Task: Find connections with filter location Rahachow with filter topic #realtorwith filter profile language French with filter current company Webhelp with filter school University Of Bombay with filter industry Semiconductor Manufacturing with filter service category Negotiation with filter keywords title Sales Representative
Action: Mouse moved to (504, 67)
Screenshot: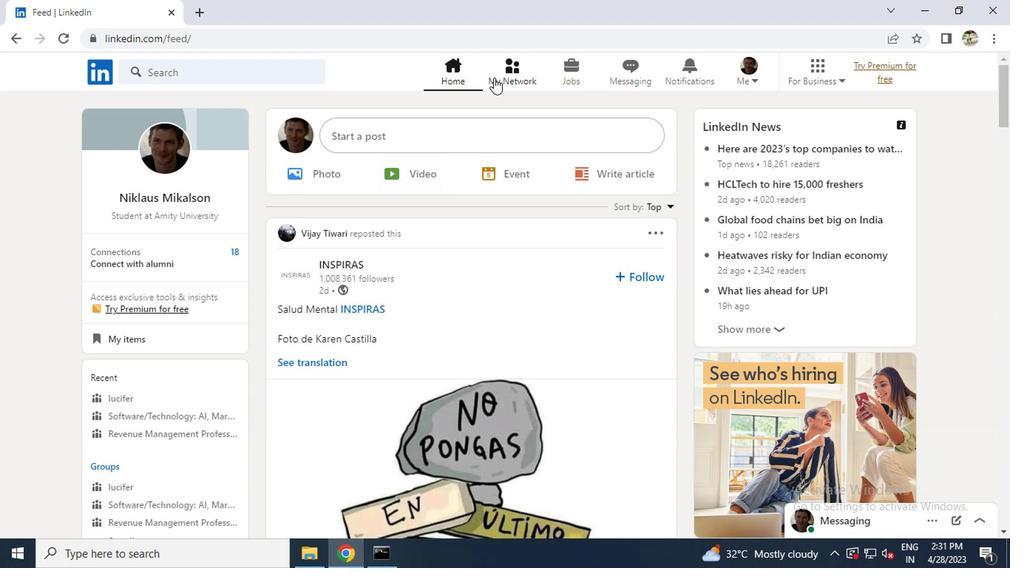 
Action: Mouse pressed left at (504, 67)
Screenshot: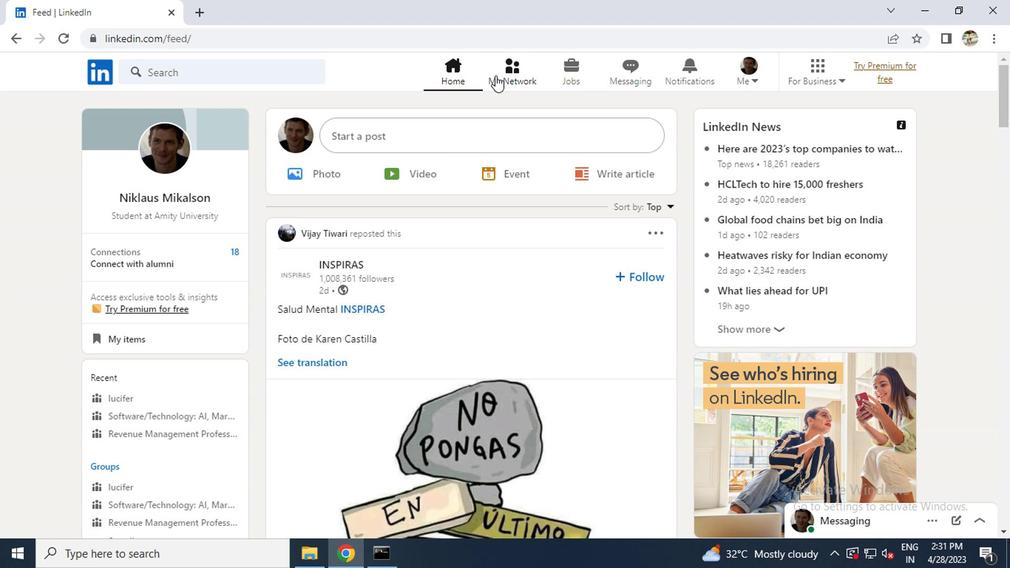 
Action: Mouse moved to (175, 147)
Screenshot: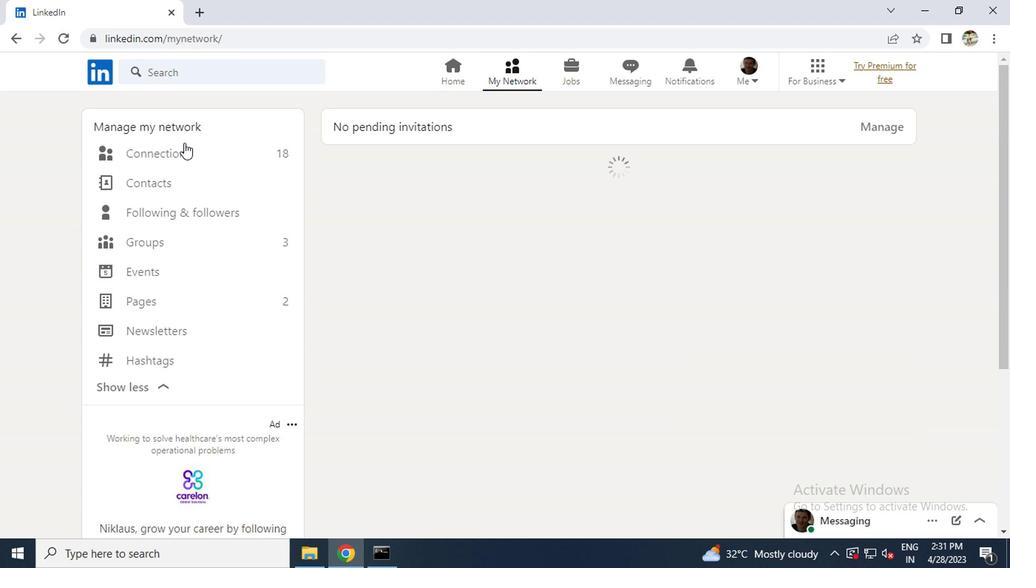 
Action: Mouse pressed left at (175, 147)
Screenshot: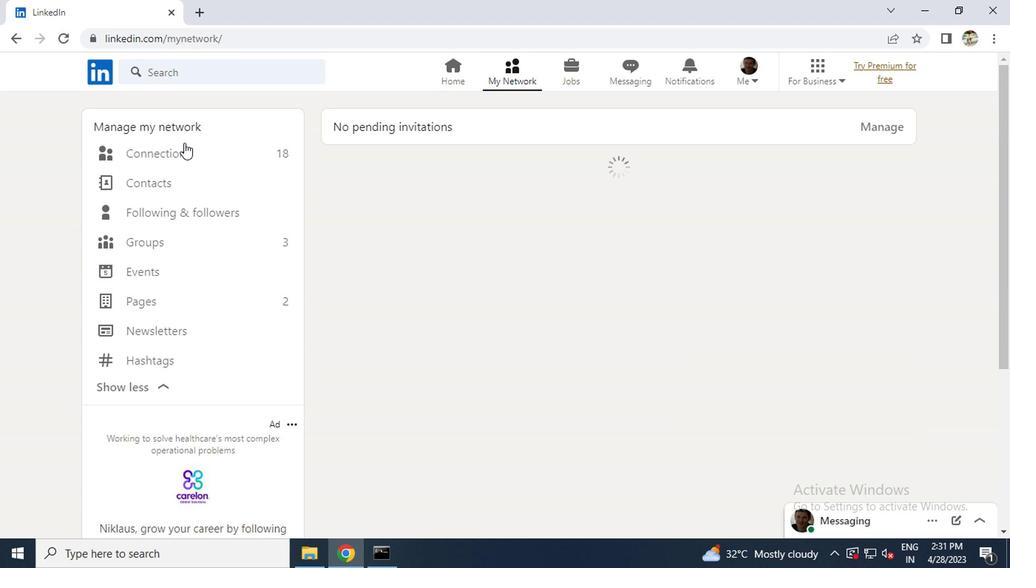 
Action: Mouse moved to (642, 157)
Screenshot: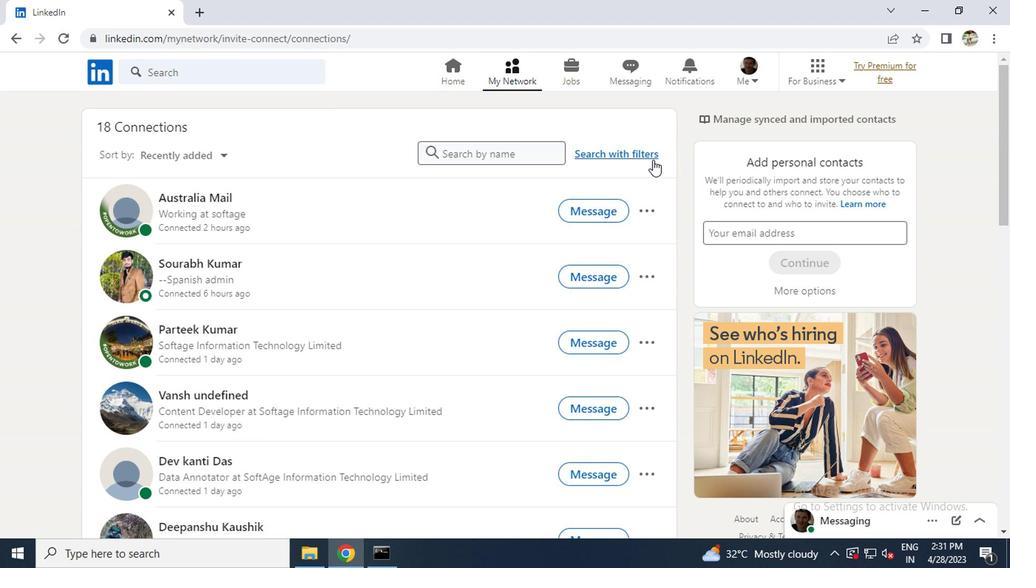 
Action: Mouse pressed left at (642, 157)
Screenshot: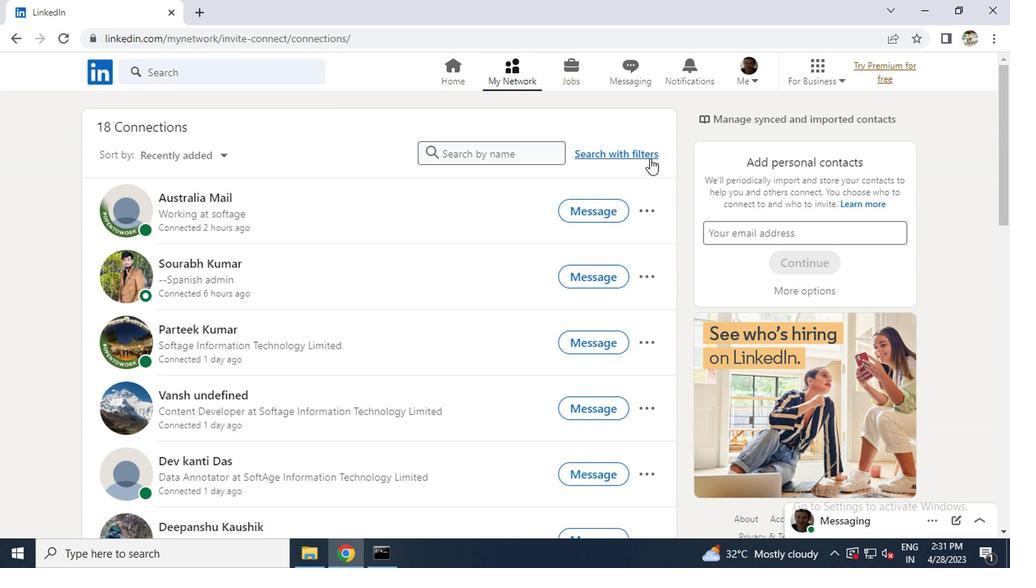 
Action: Mouse moved to (556, 114)
Screenshot: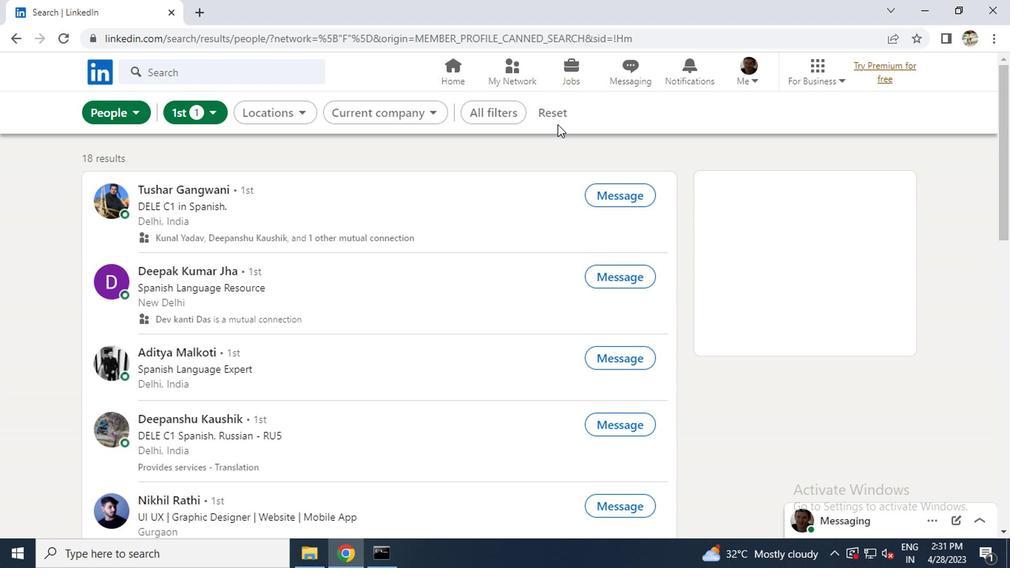 
Action: Mouse pressed left at (556, 114)
Screenshot: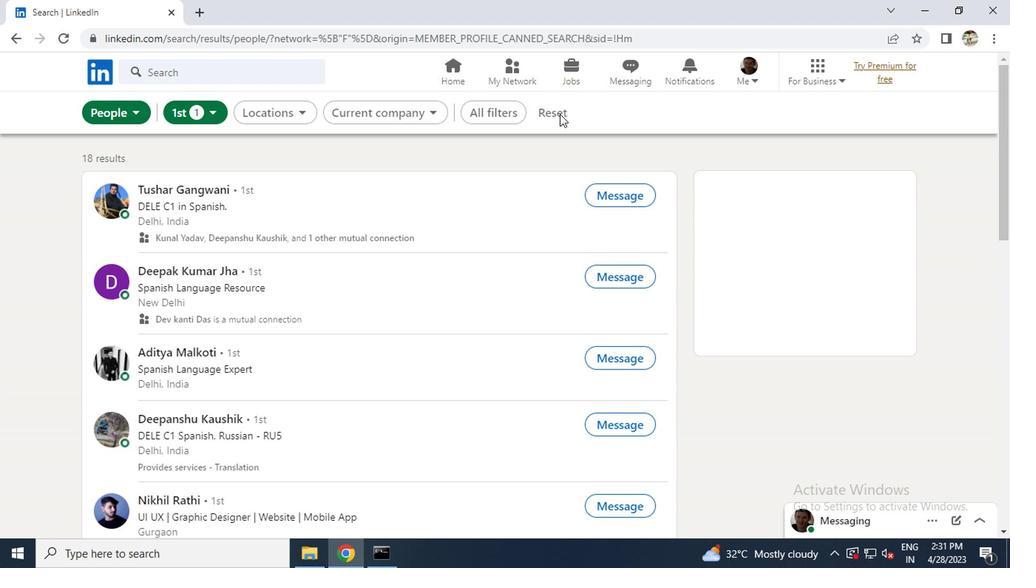 
Action: Mouse moved to (526, 114)
Screenshot: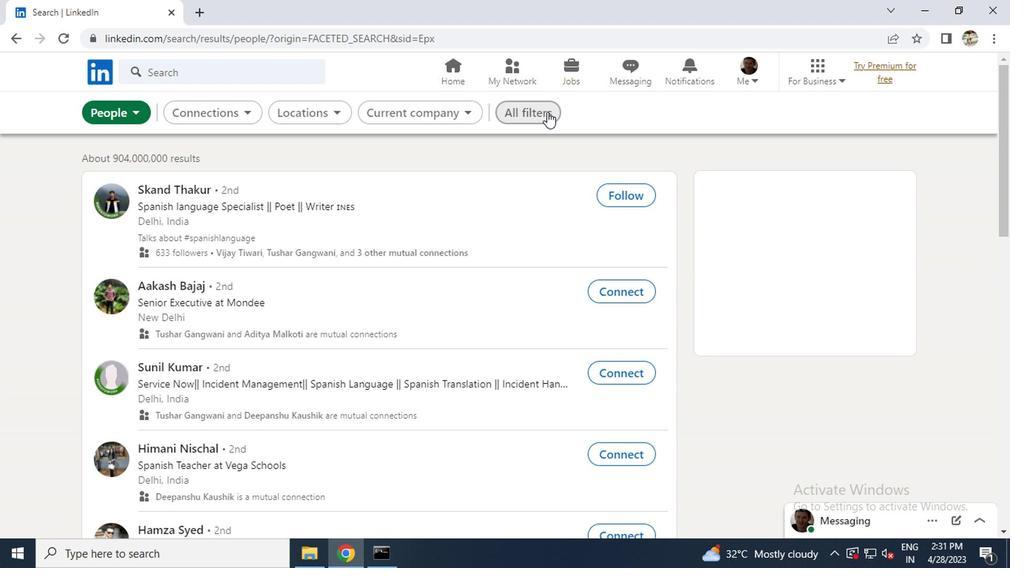 
Action: Mouse pressed left at (526, 114)
Screenshot: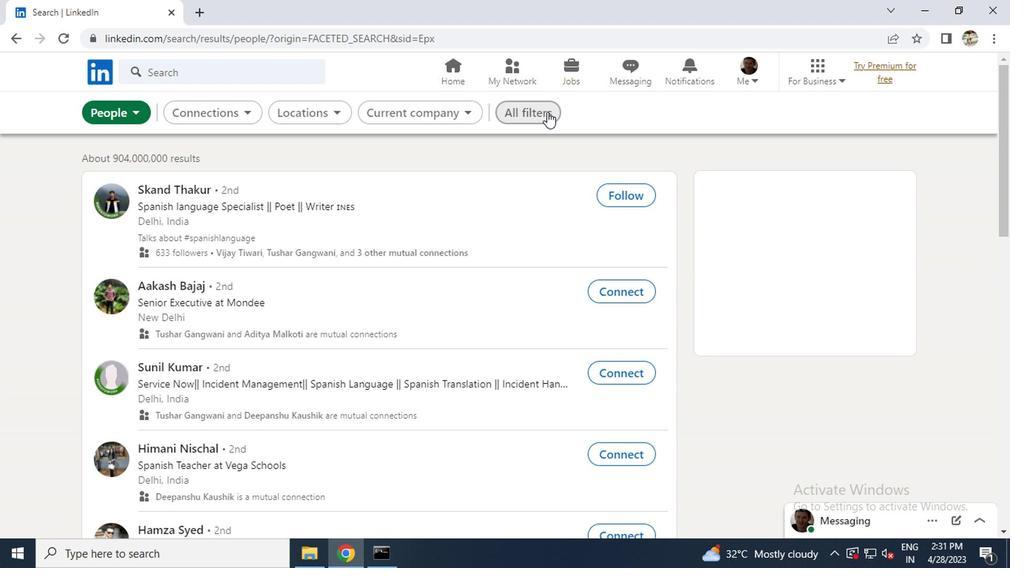 
Action: Mouse moved to (671, 240)
Screenshot: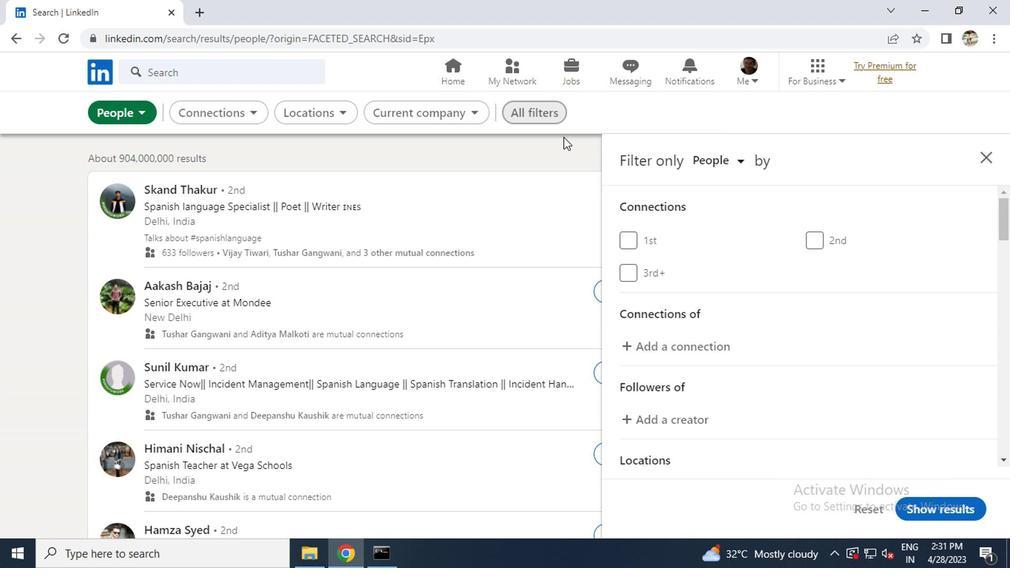 
Action: Mouse scrolled (671, 239) with delta (0, 0)
Screenshot: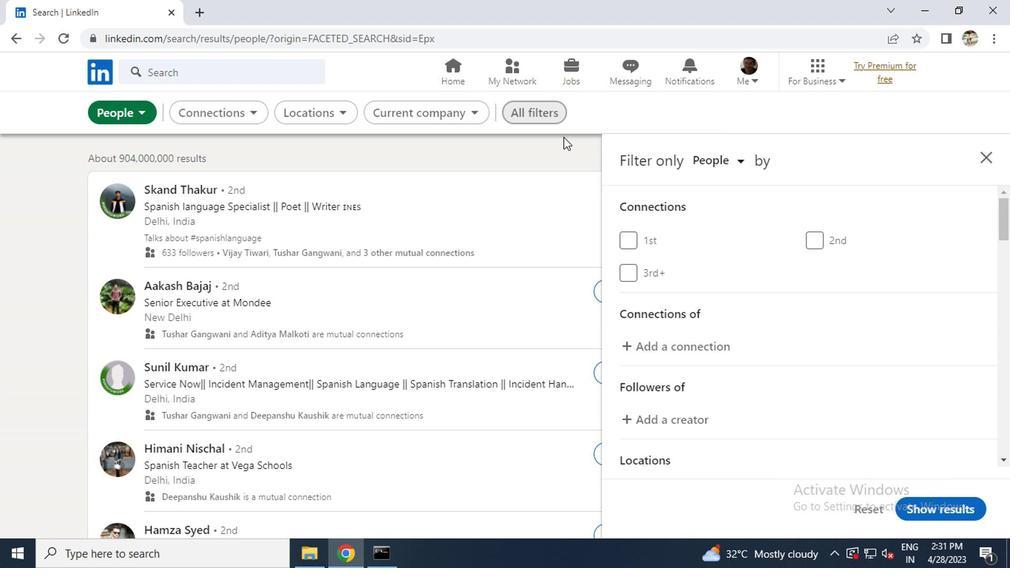 
Action: Mouse scrolled (671, 239) with delta (0, 0)
Screenshot: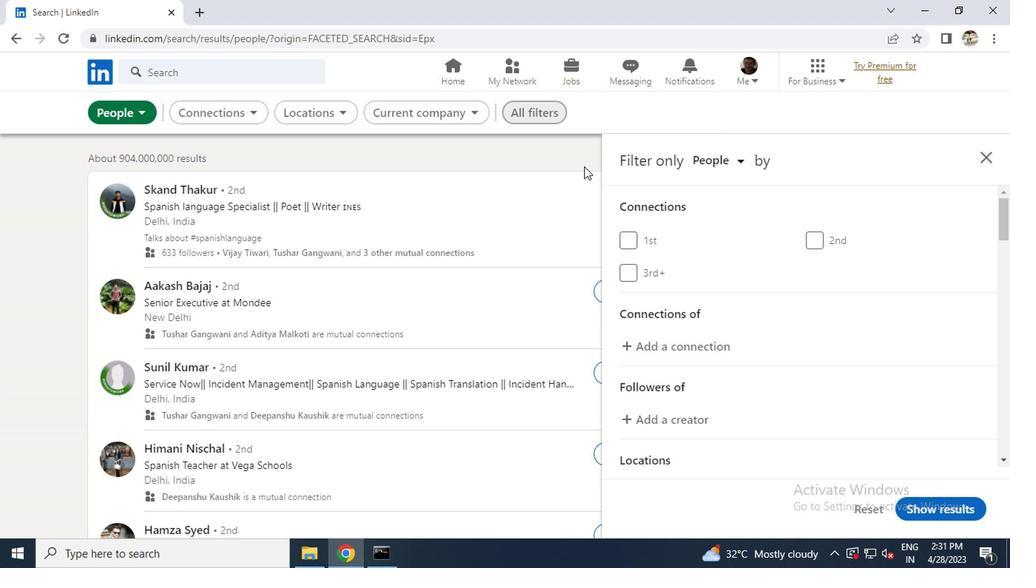 
Action: Mouse moved to (677, 239)
Screenshot: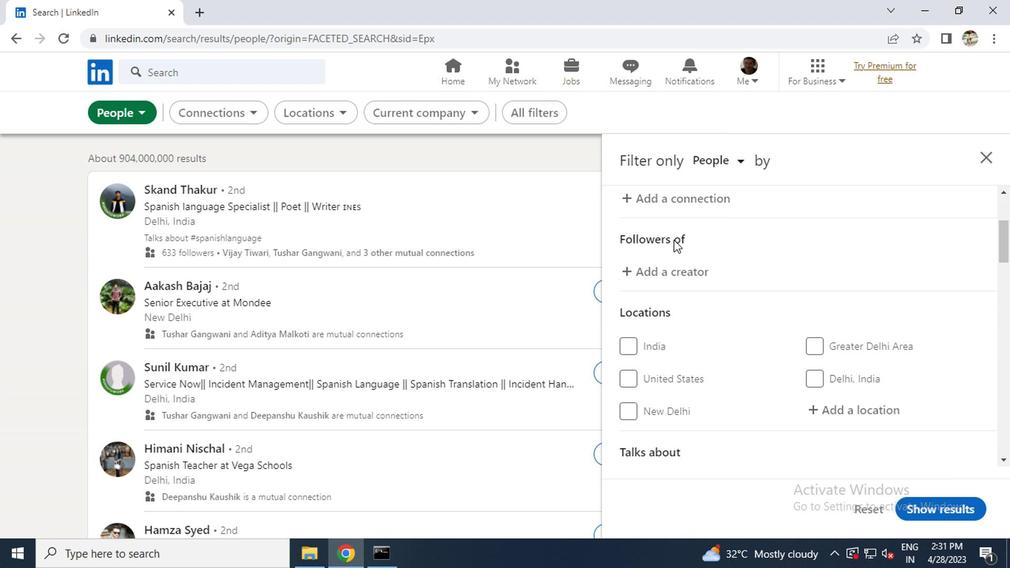 
Action: Mouse scrolled (677, 238) with delta (0, -1)
Screenshot: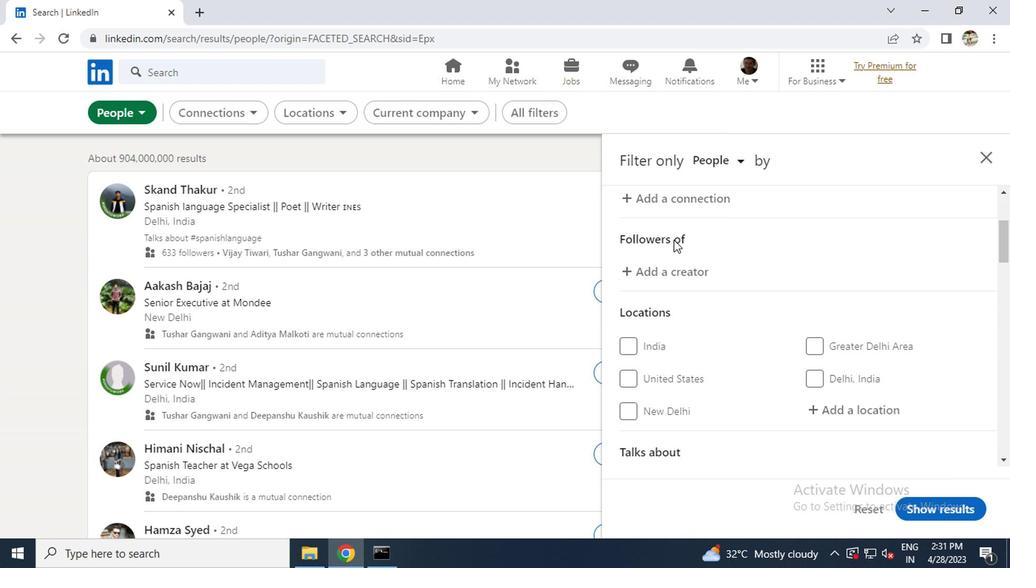 
Action: Mouse scrolled (677, 238) with delta (0, -1)
Screenshot: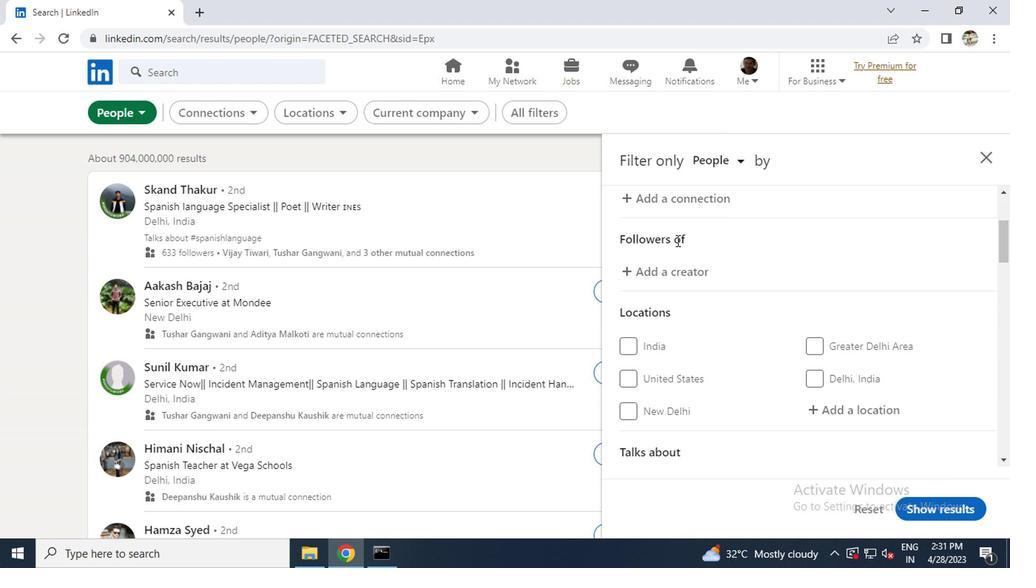 
Action: Mouse moved to (685, 239)
Screenshot: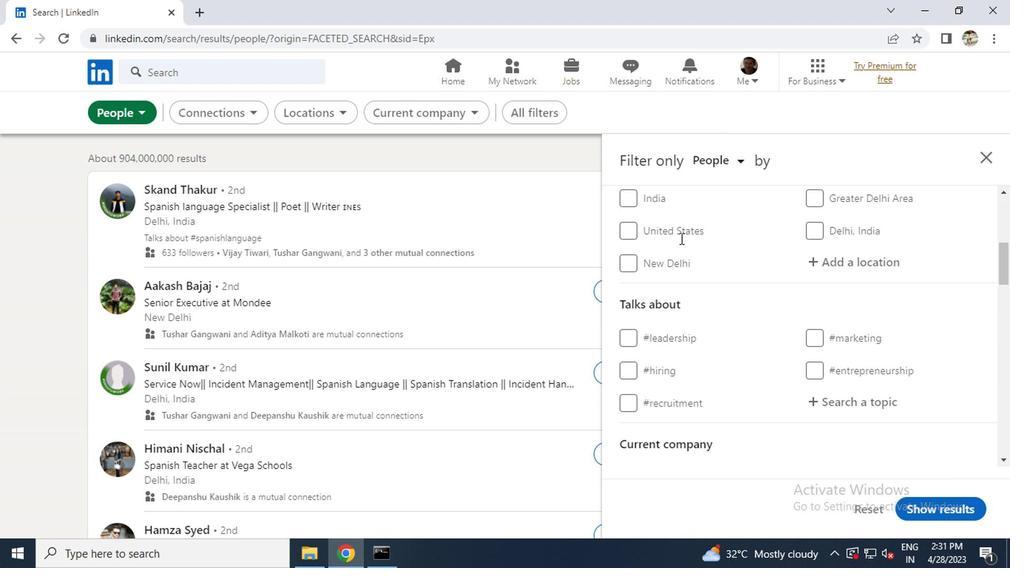 
Action: Mouse scrolled (685, 240) with delta (0, 0)
Screenshot: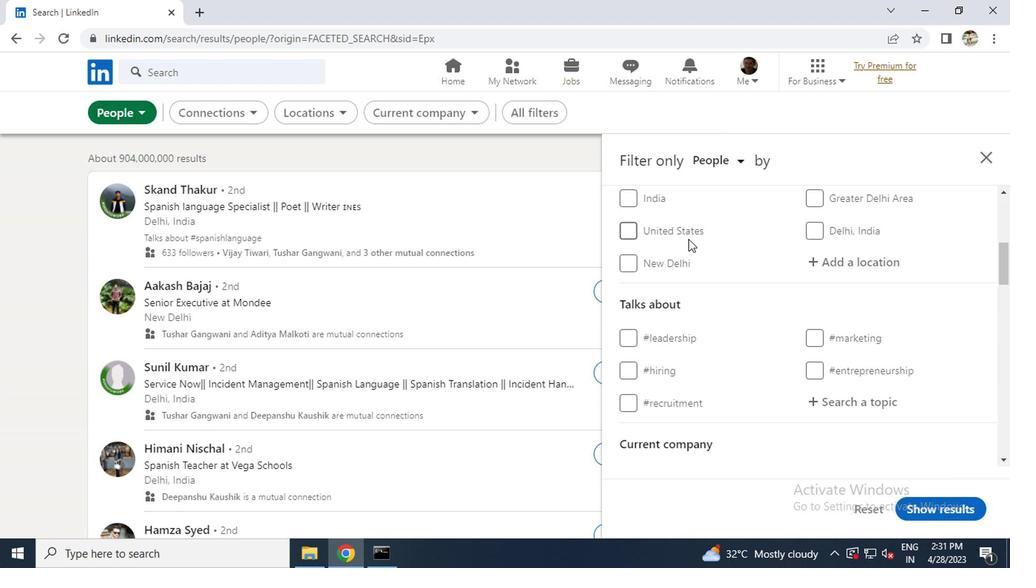 
Action: Mouse moved to (845, 336)
Screenshot: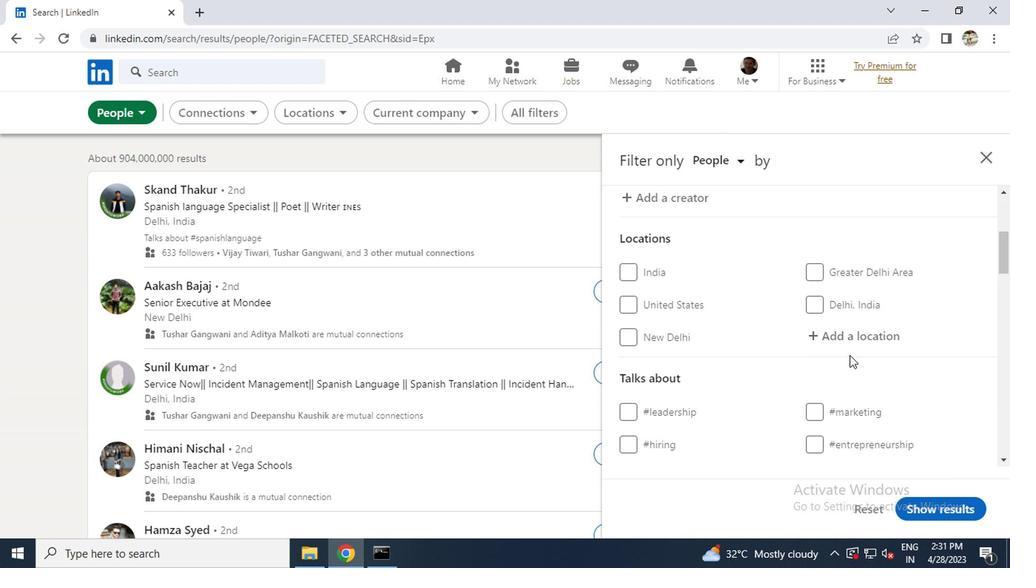 
Action: Mouse pressed left at (845, 336)
Screenshot: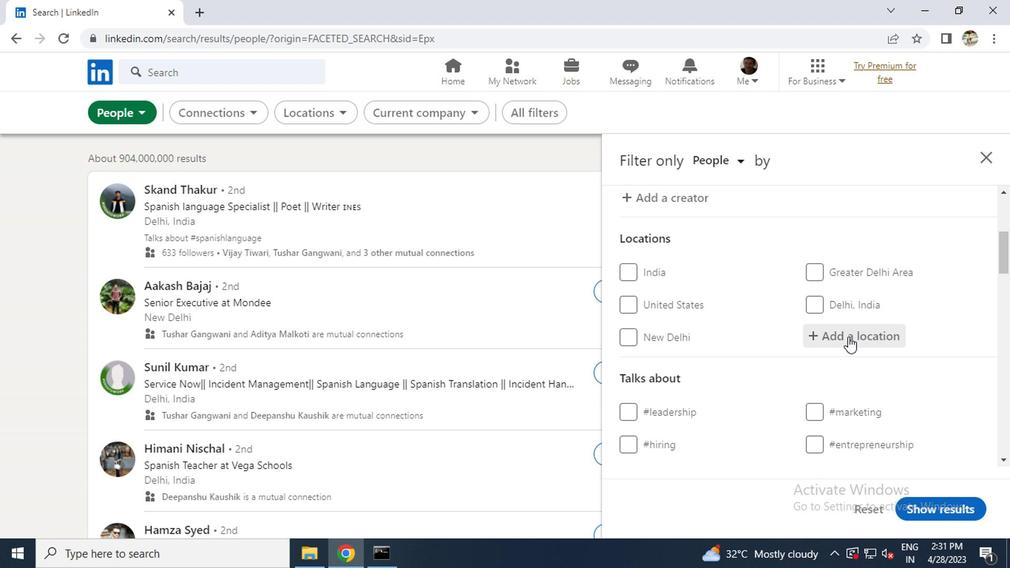 
Action: Key pressed <Key.caps_lock>r<Key.caps_lock>ahachow<Key.enter>
Screenshot: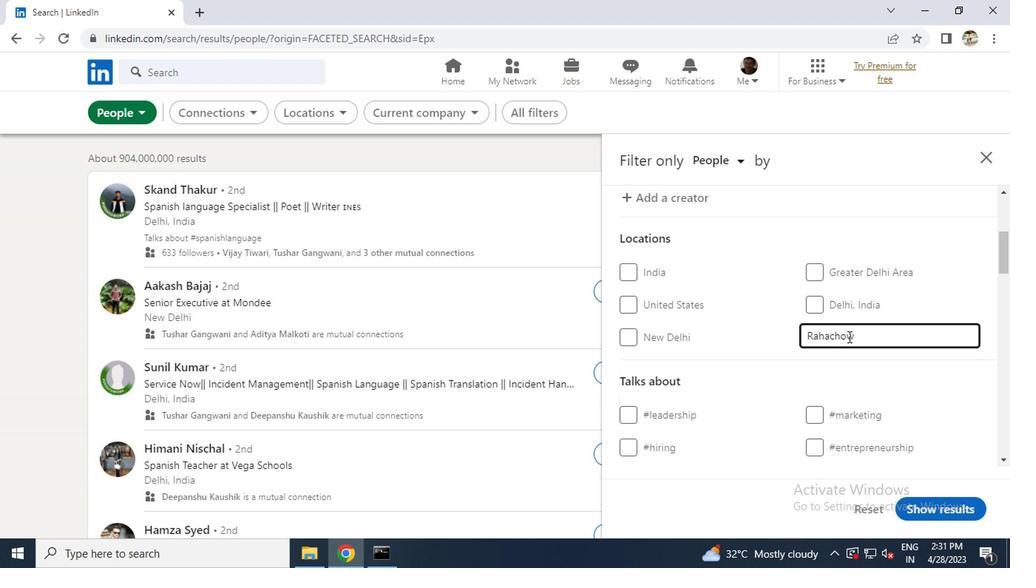 
Action: Mouse scrolled (845, 335) with delta (0, -1)
Screenshot: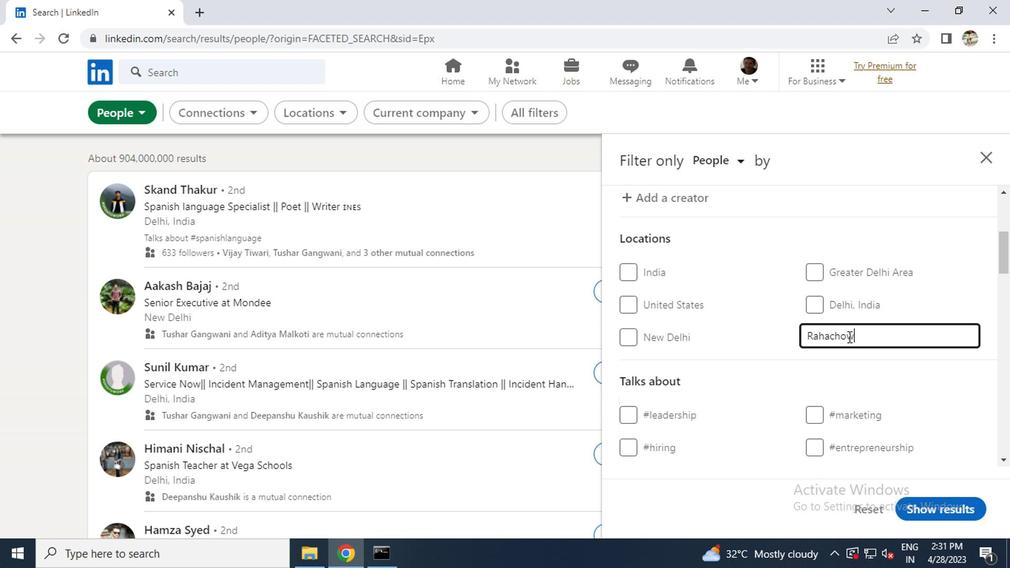 
Action: Mouse scrolled (845, 335) with delta (0, -1)
Screenshot: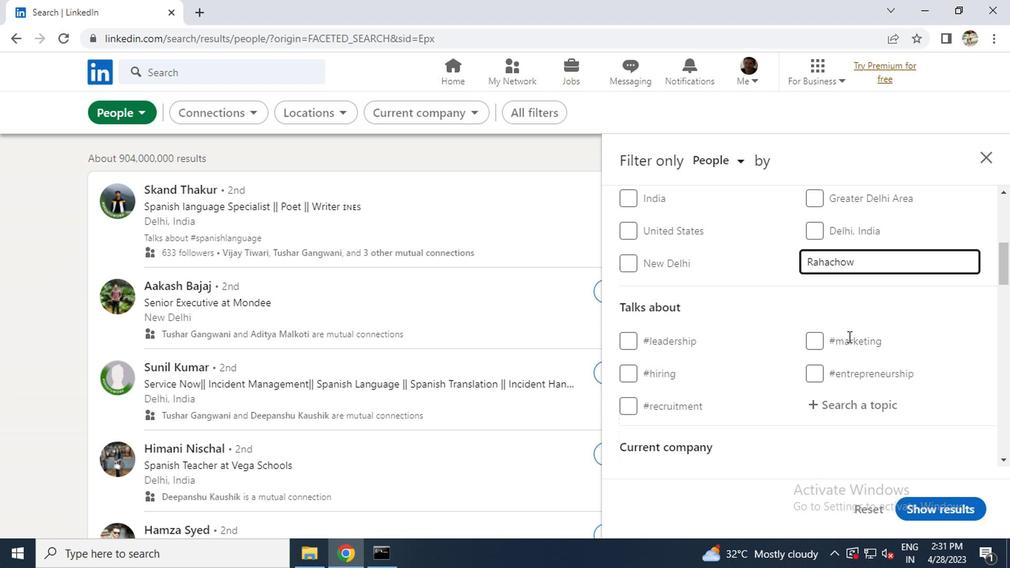 
Action: Mouse moved to (845, 336)
Screenshot: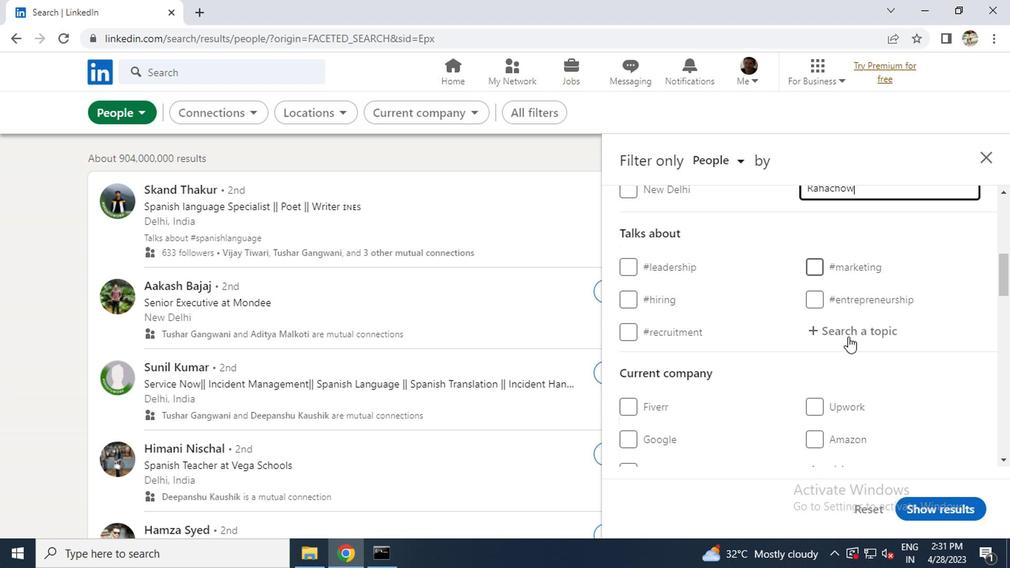 
Action: Mouse pressed left at (845, 336)
Screenshot: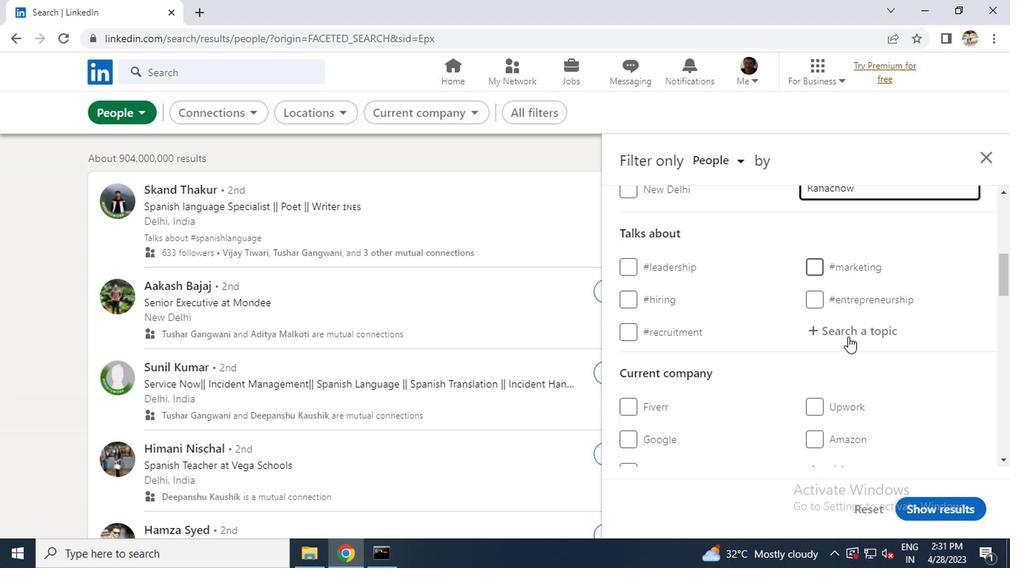 
Action: Key pressed <Key.shift>#REALTOR<Key.enter>
Screenshot: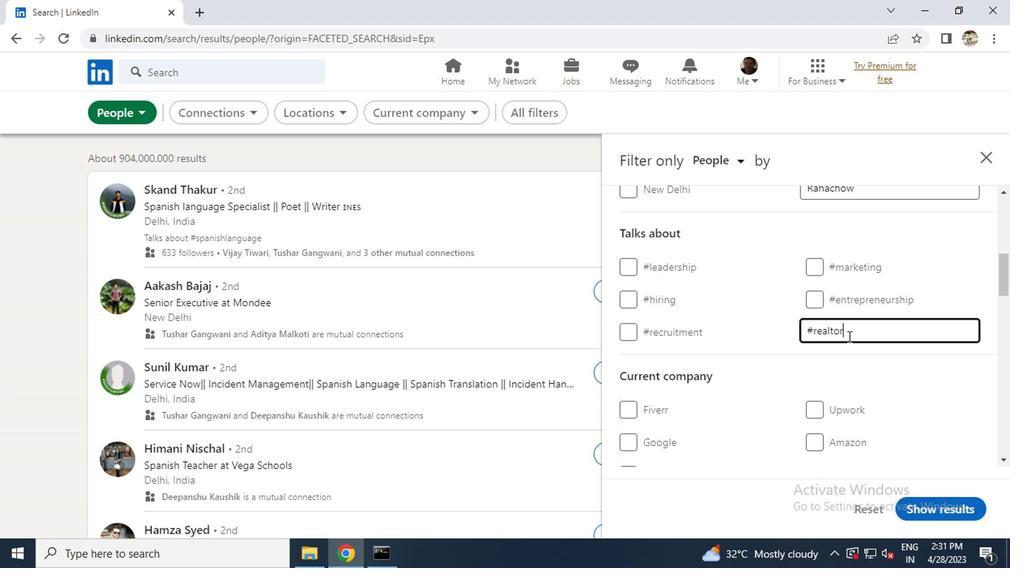 
Action: Mouse scrolled (845, 335) with delta (0, -1)
Screenshot: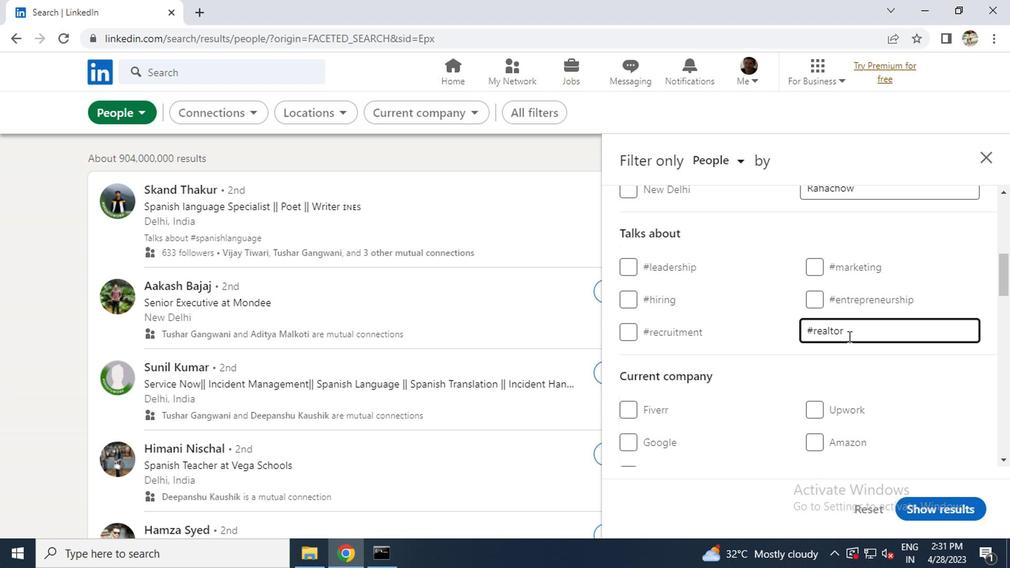 
Action: Mouse scrolled (845, 335) with delta (0, -1)
Screenshot: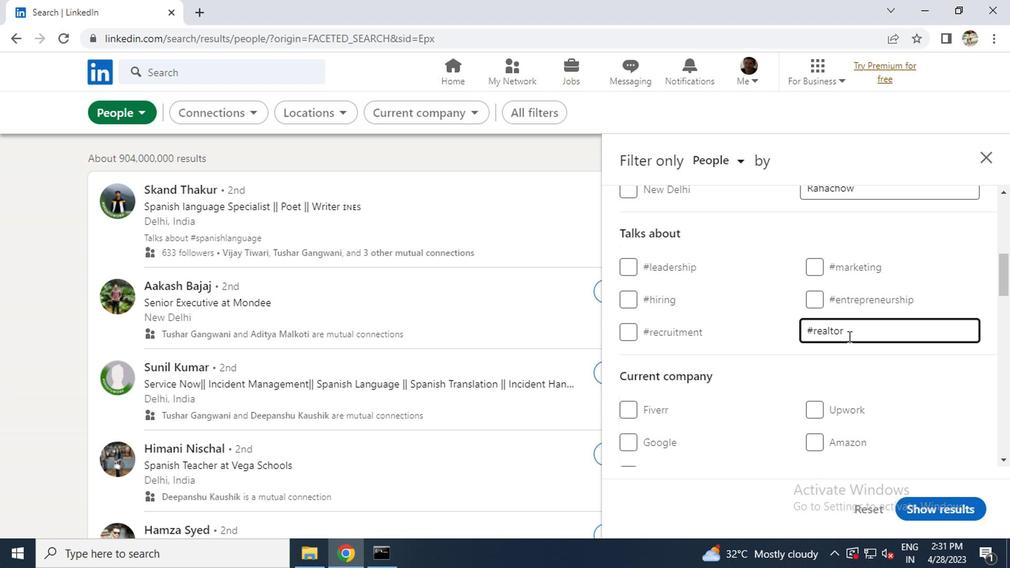 
Action: Mouse scrolled (845, 335) with delta (0, -1)
Screenshot: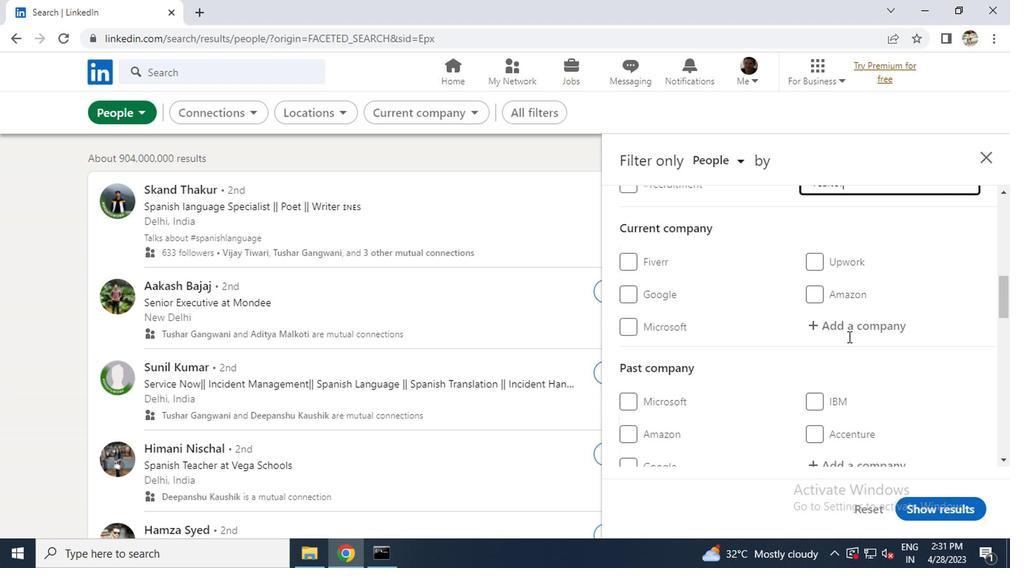 
Action: Mouse scrolled (845, 335) with delta (0, -1)
Screenshot: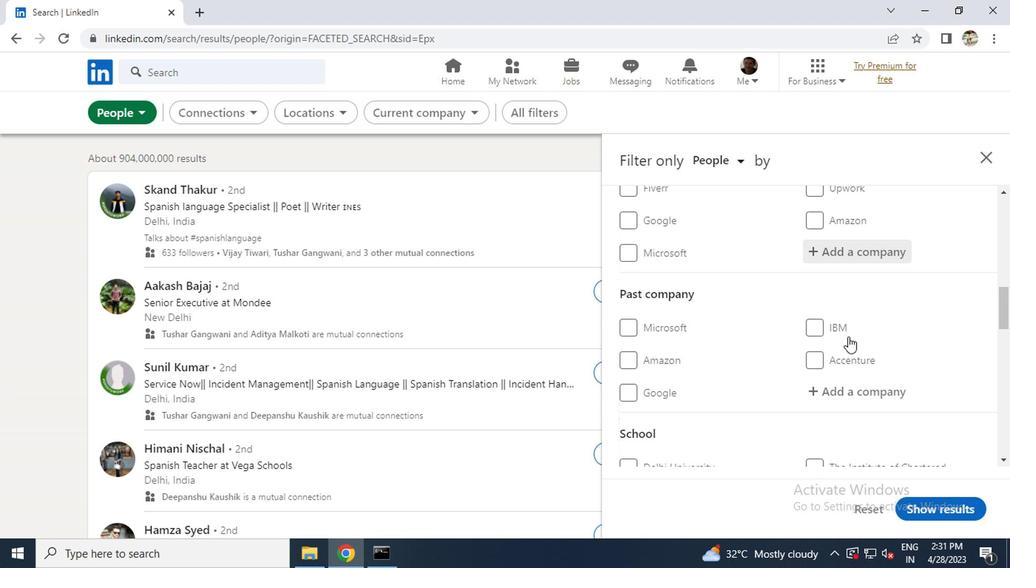 
Action: Mouse scrolled (845, 335) with delta (0, -1)
Screenshot: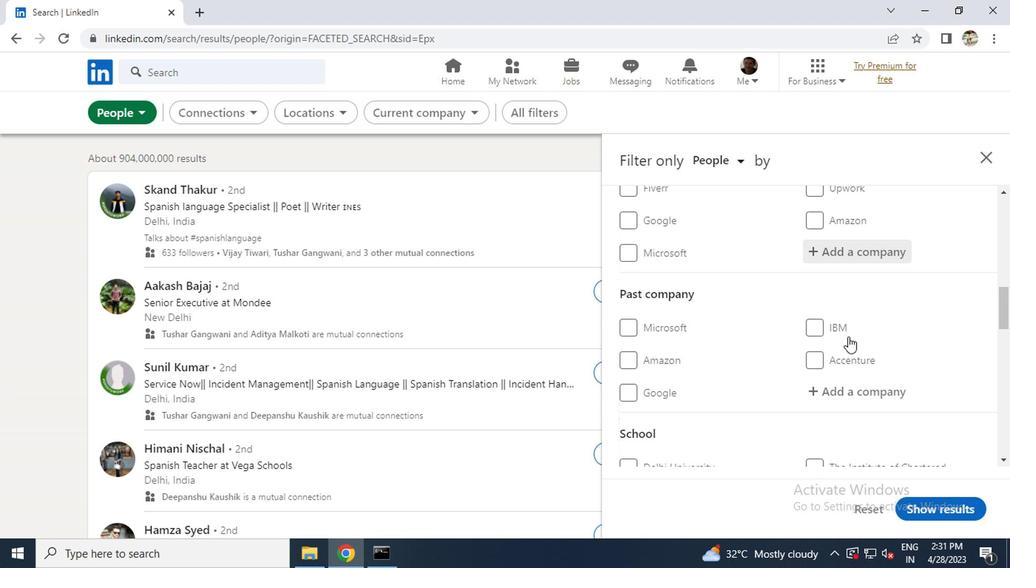 
Action: Mouse scrolled (845, 335) with delta (0, -1)
Screenshot: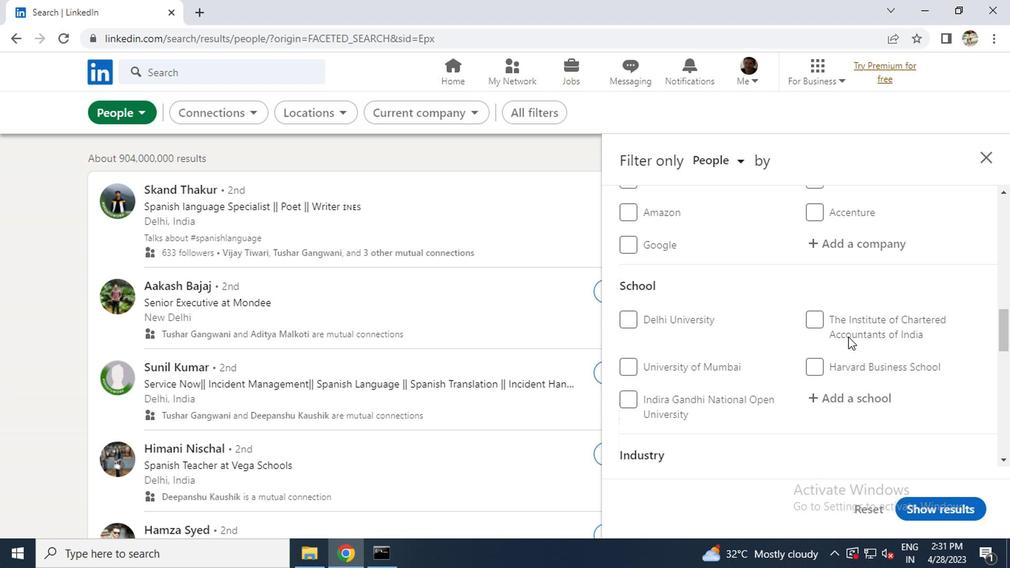 
Action: Mouse scrolled (845, 335) with delta (0, -1)
Screenshot: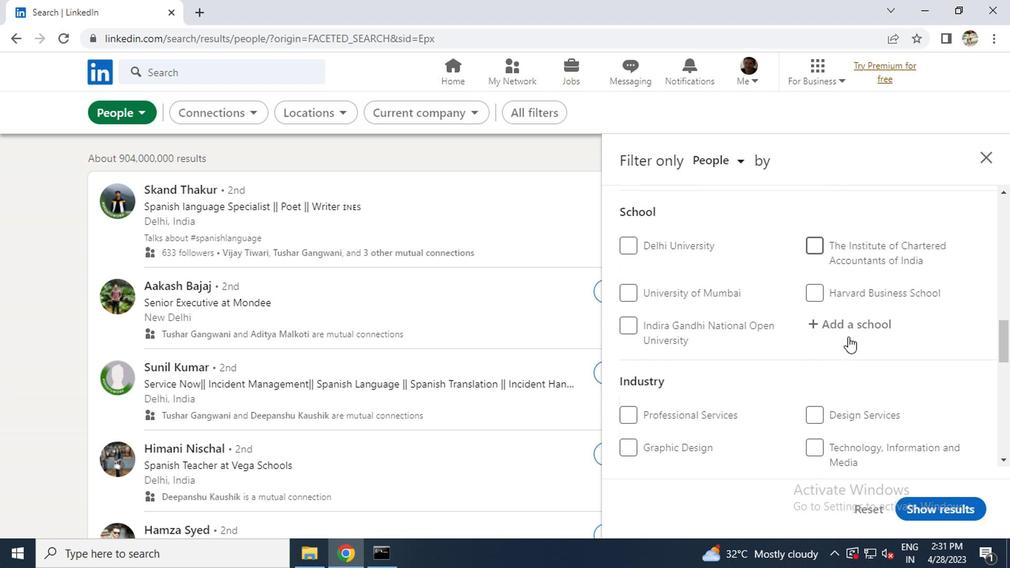 
Action: Mouse scrolled (845, 335) with delta (0, -1)
Screenshot: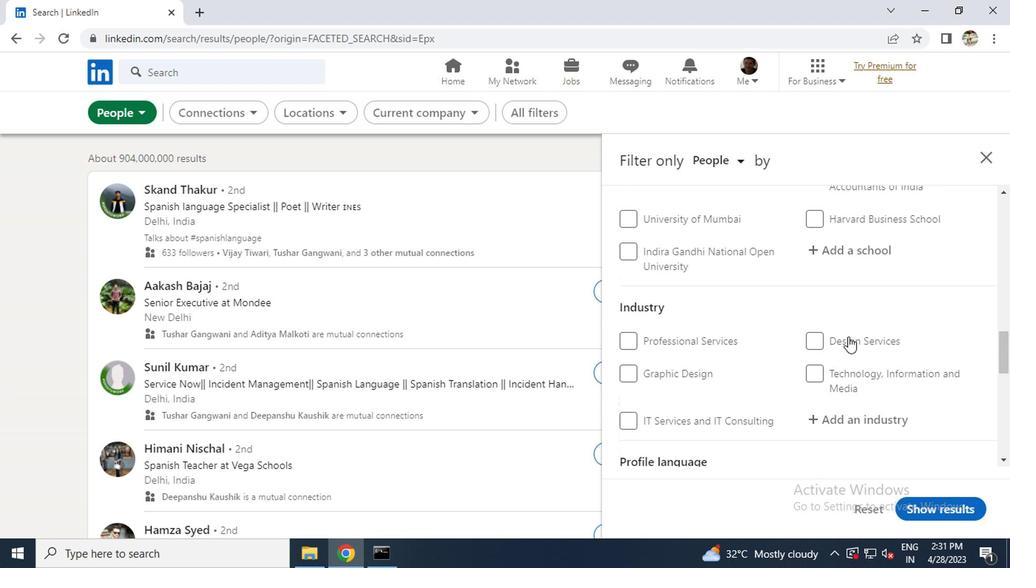 
Action: Mouse scrolled (845, 335) with delta (0, -1)
Screenshot: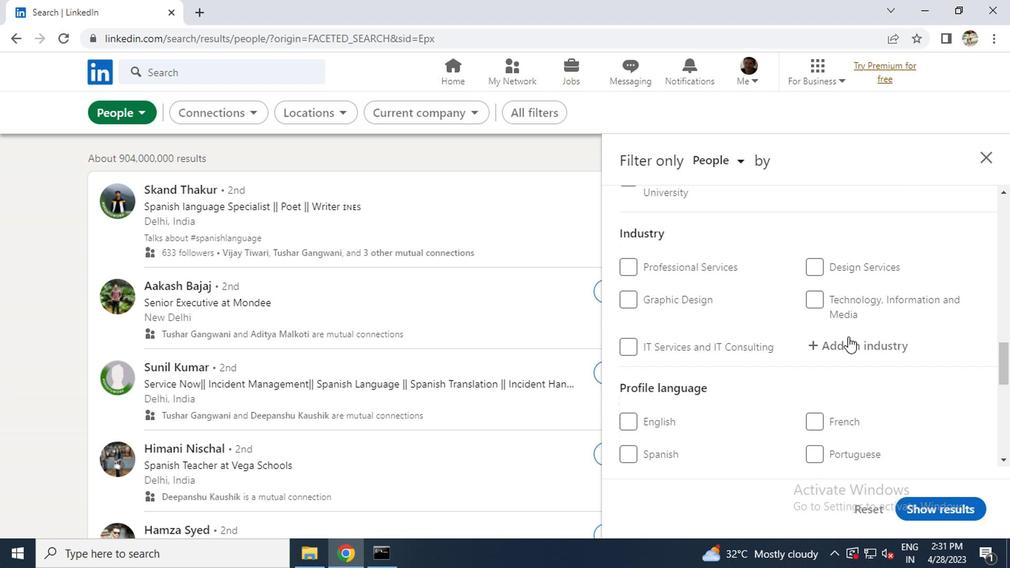 
Action: Mouse moved to (814, 341)
Screenshot: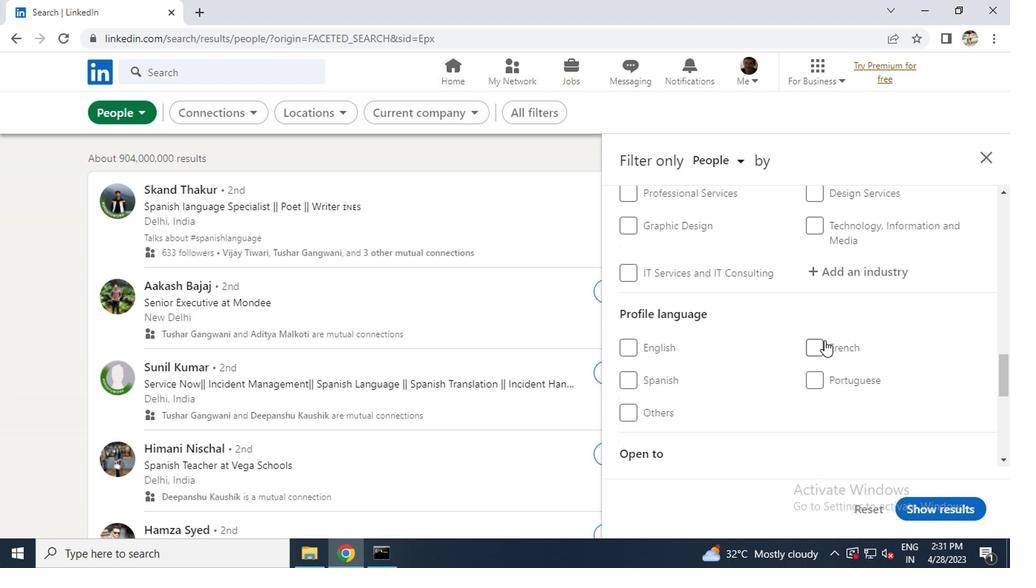 
Action: Mouse pressed left at (814, 341)
Screenshot: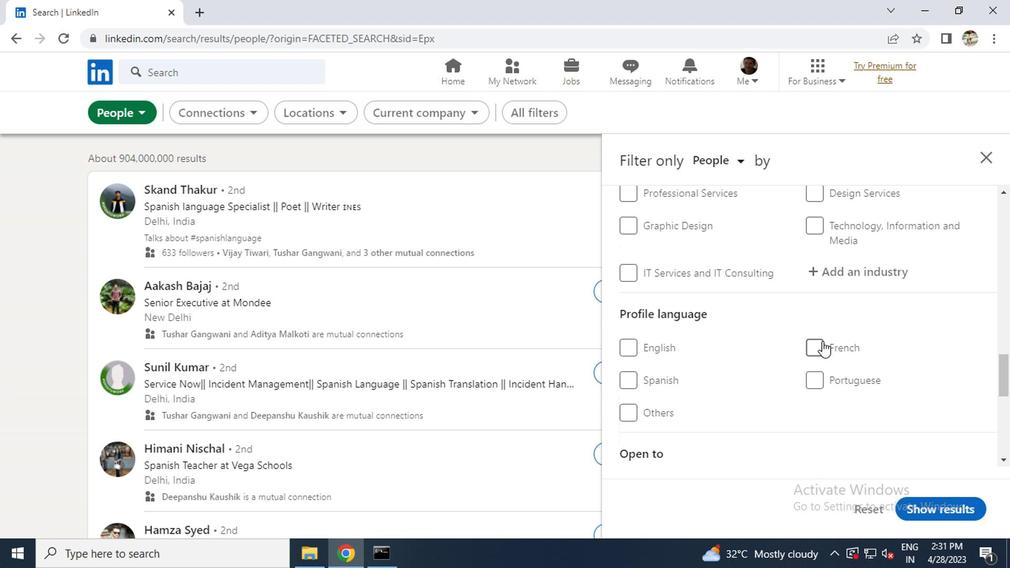 
Action: Mouse moved to (816, 339)
Screenshot: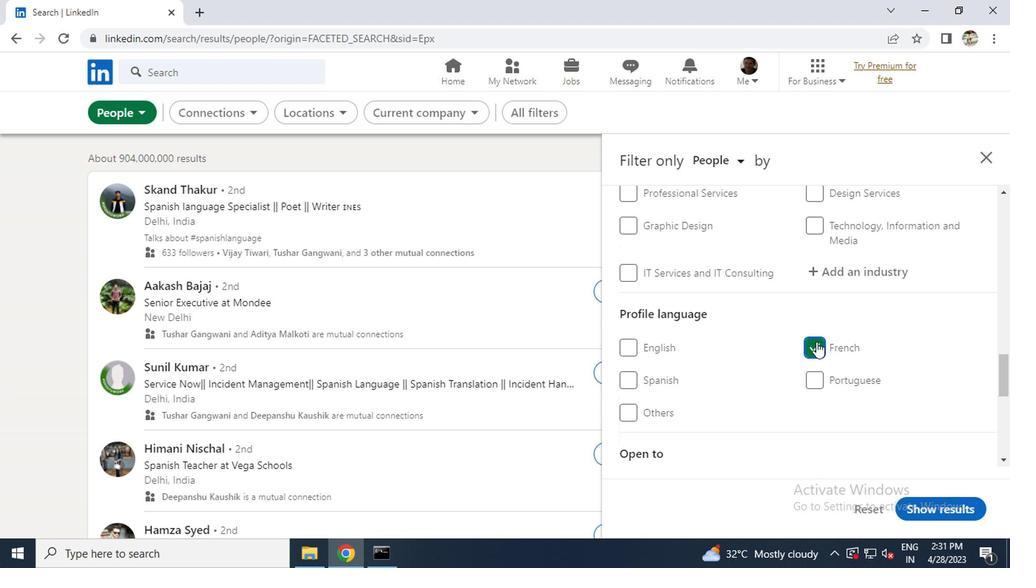 
Action: Mouse scrolled (816, 340) with delta (0, 1)
Screenshot: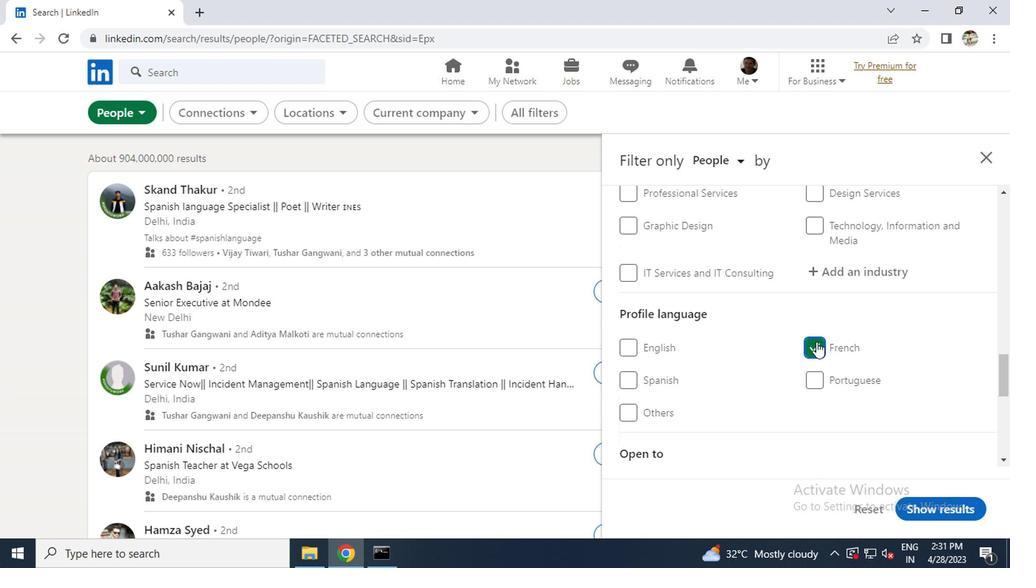 
Action: Mouse scrolled (816, 340) with delta (0, 1)
Screenshot: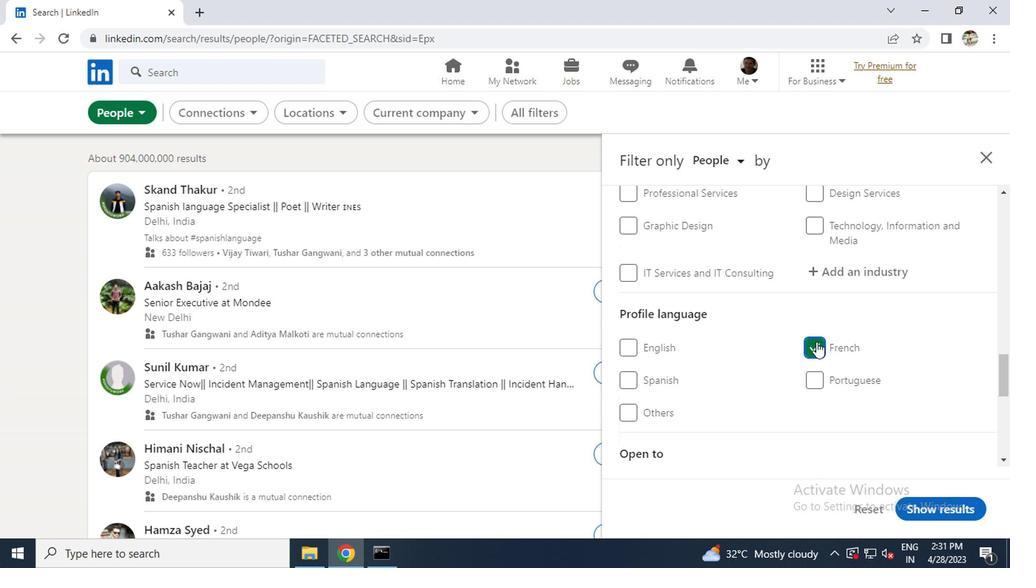 
Action: Mouse scrolled (816, 340) with delta (0, 1)
Screenshot: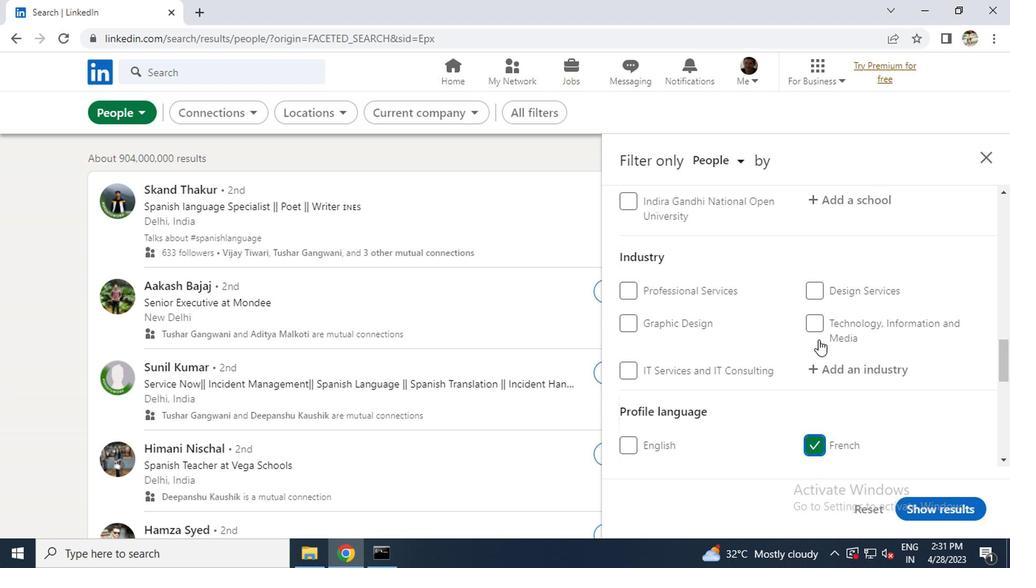 
Action: Mouse scrolled (816, 340) with delta (0, 1)
Screenshot: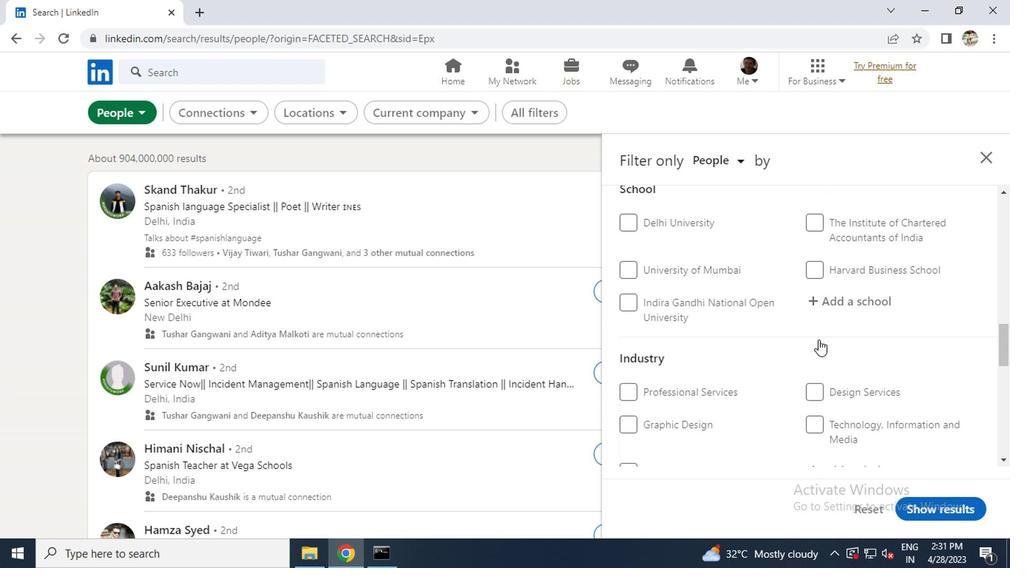 
Action: Mouse moved to (816, 339)
Screenshot: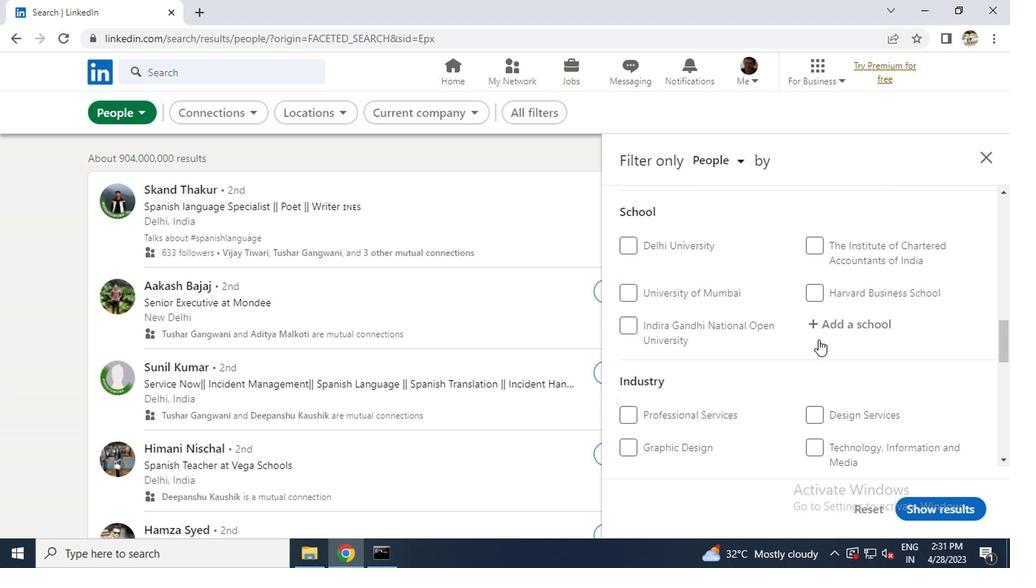 
Action: Mouse scrolled (816, 340) with delta (0, 1)
Screenshot: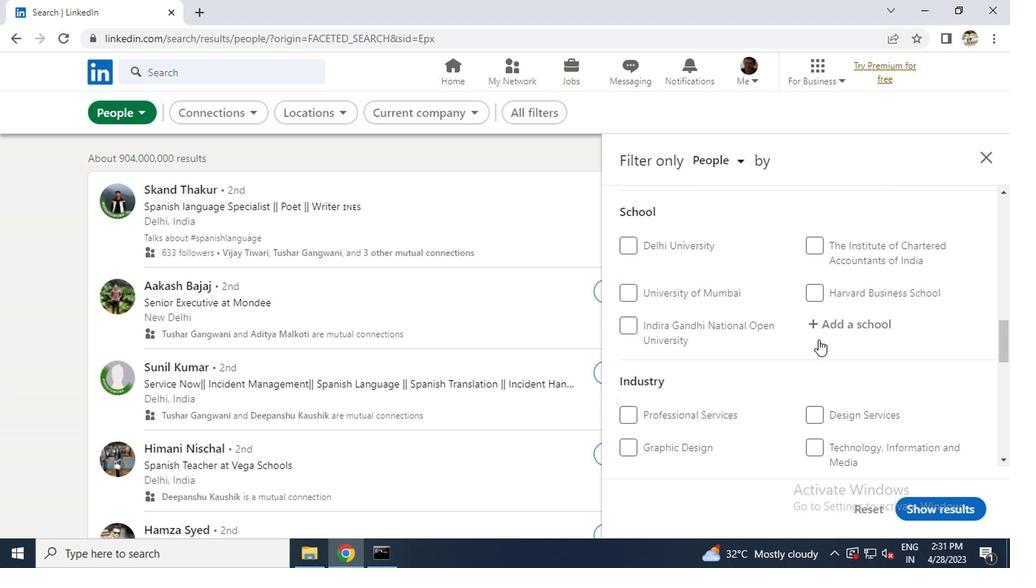 
Action: Mouse scrolled (816, 340) with delta (0, 1)
Screenshot: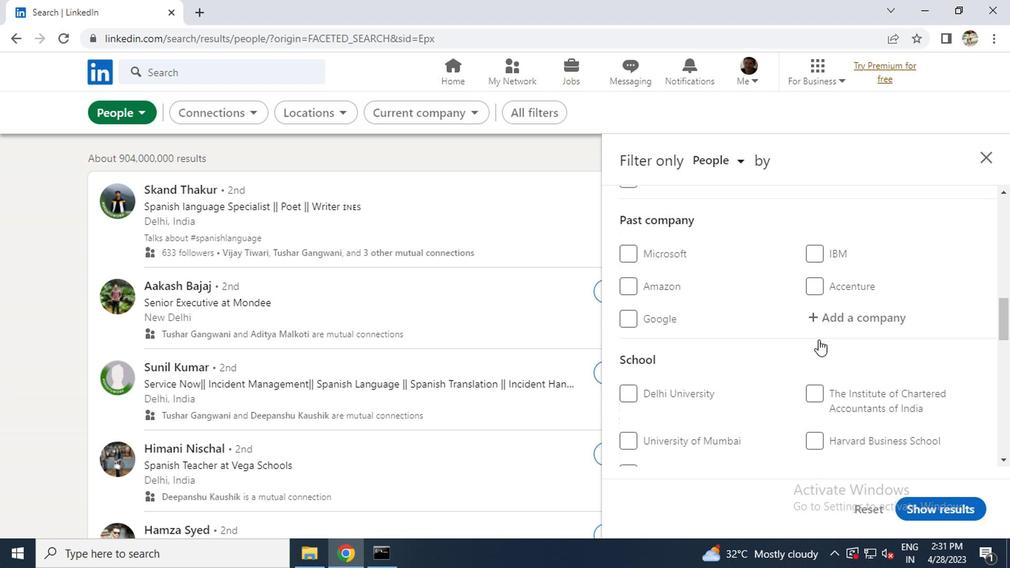 
Action: Mouse moved to (816, 339)
Screenshot: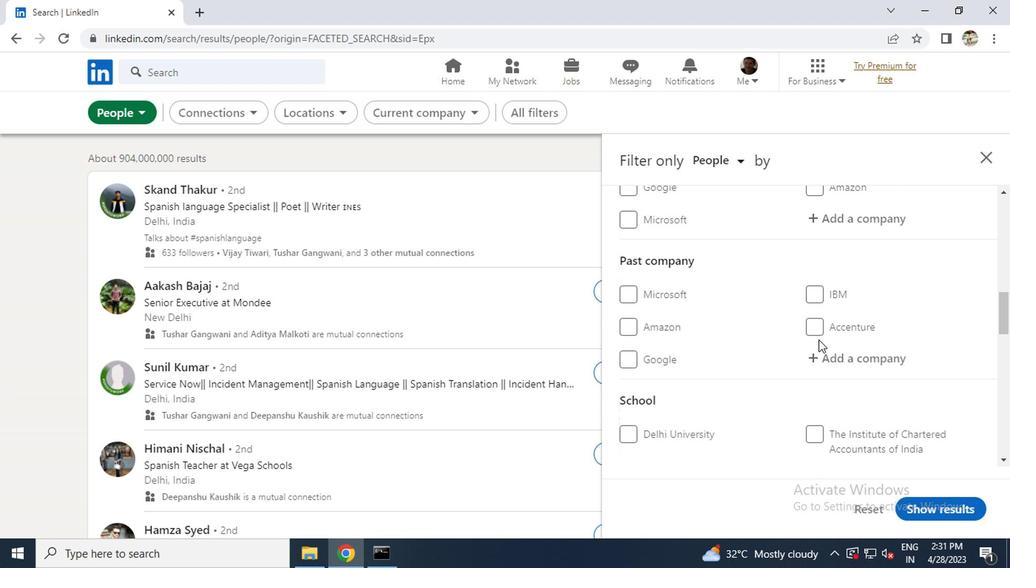 
Action: Mouse scrolled (816, 340) with delta (0, 1)
Screenshot: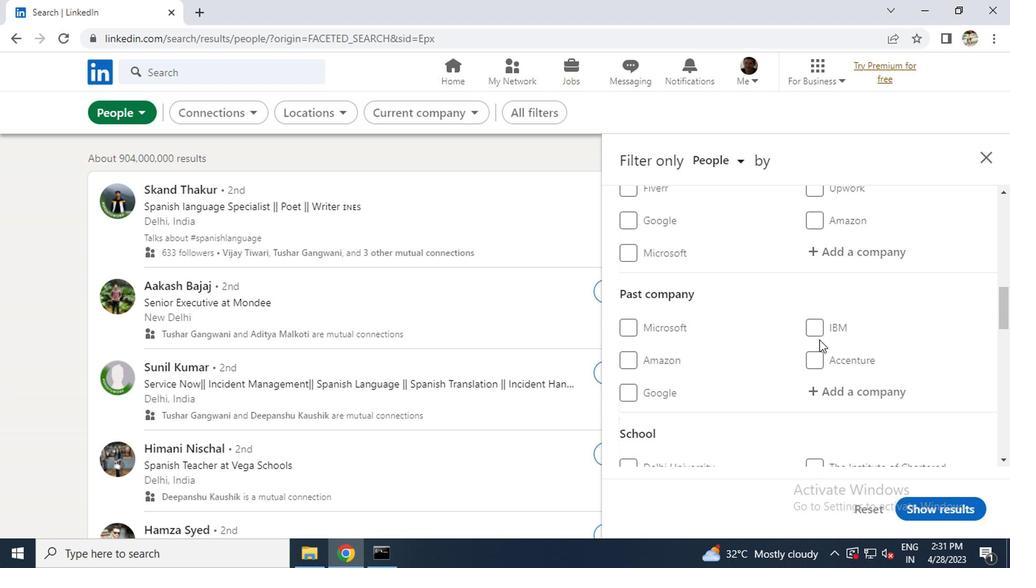 
Action: Mouse moved to (823, 334)
Screenshot: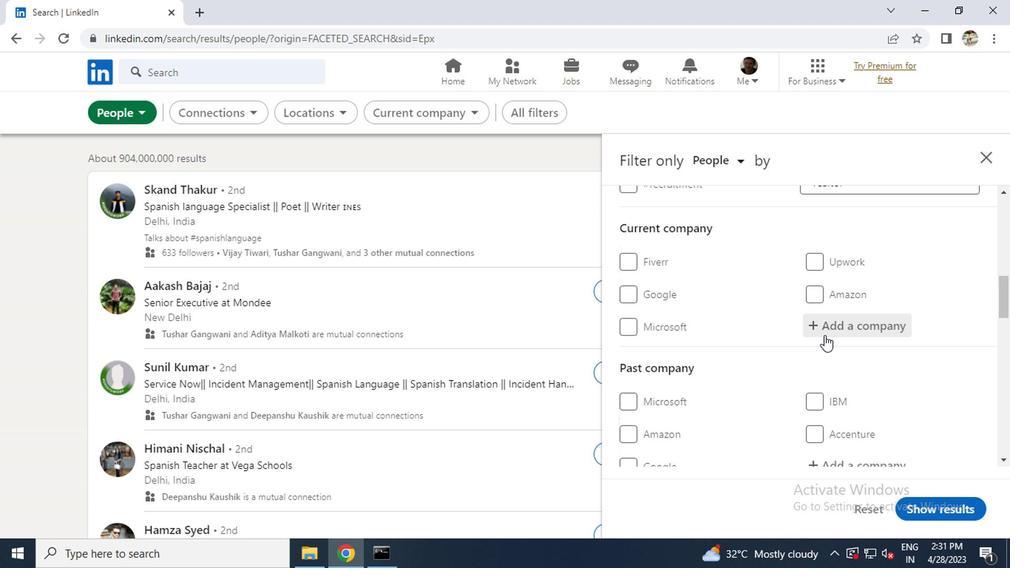 
Action: Mouse pressed left at (823, 334)
Screenshot: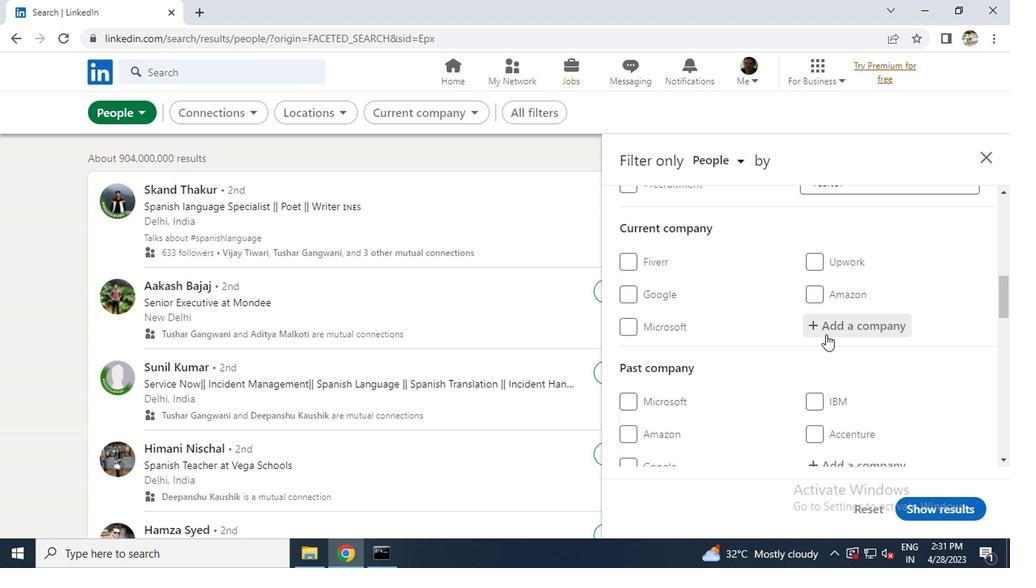 
Action: Key pressed <Key.caps_lock>W<Key.caps_lock>EBH
Screenshot: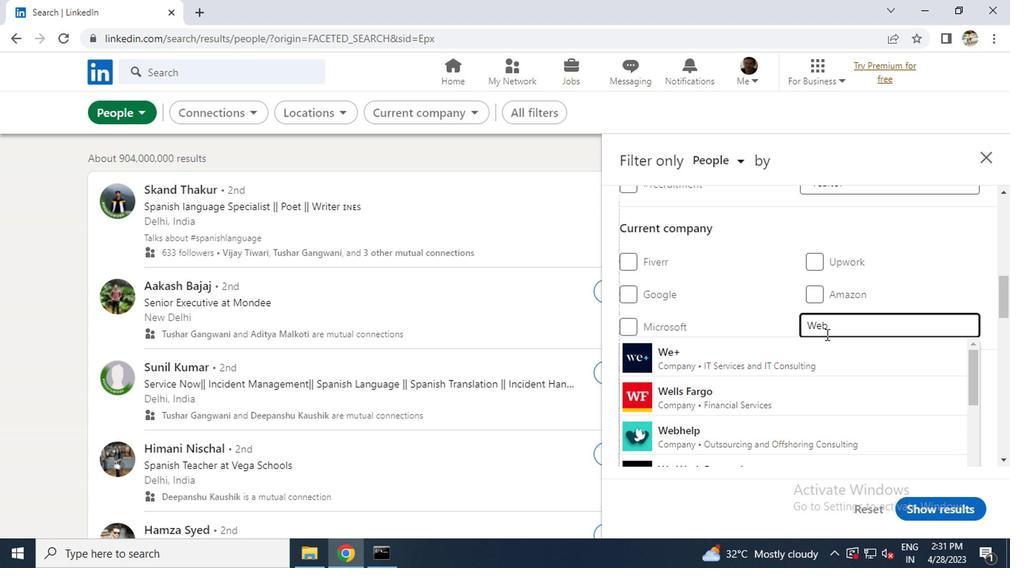 
Action: Mouse moved to (779, 357)
Screenshot: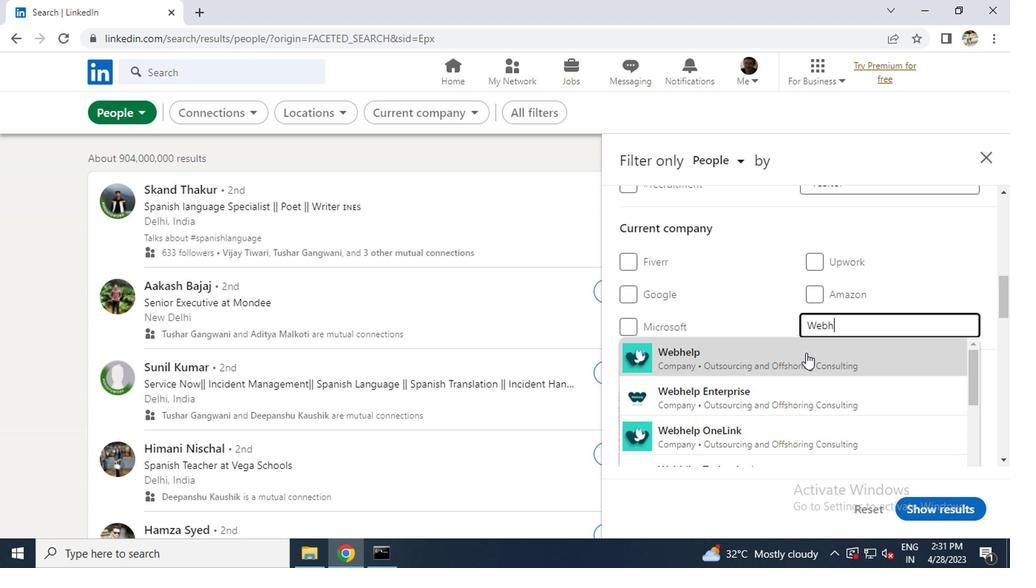 
Action: Mouse pressed left at (779, 357)
Screenshot: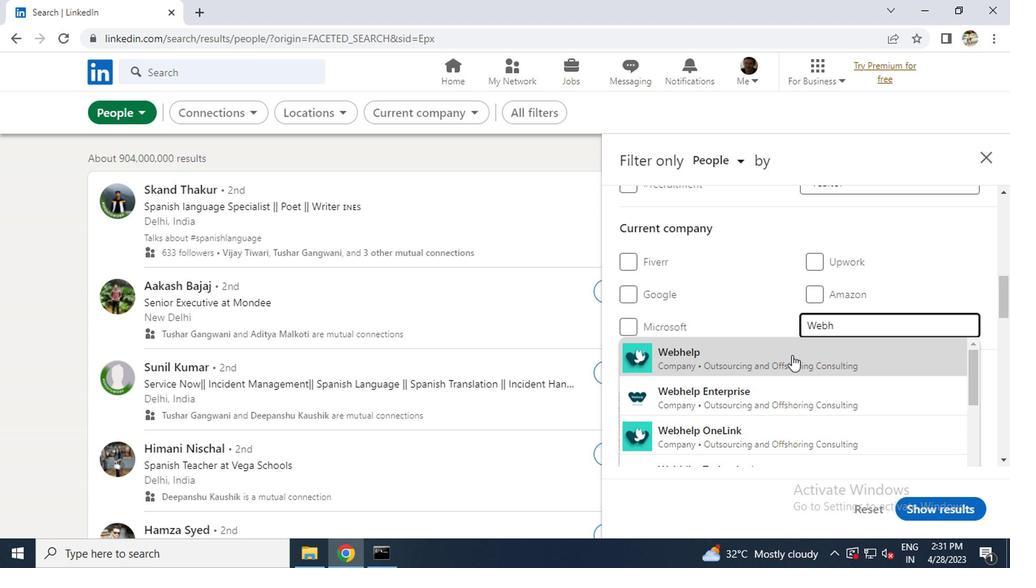 
Action: Mouse scrolled (779, 356) with delta (0, -1)
Screenshot: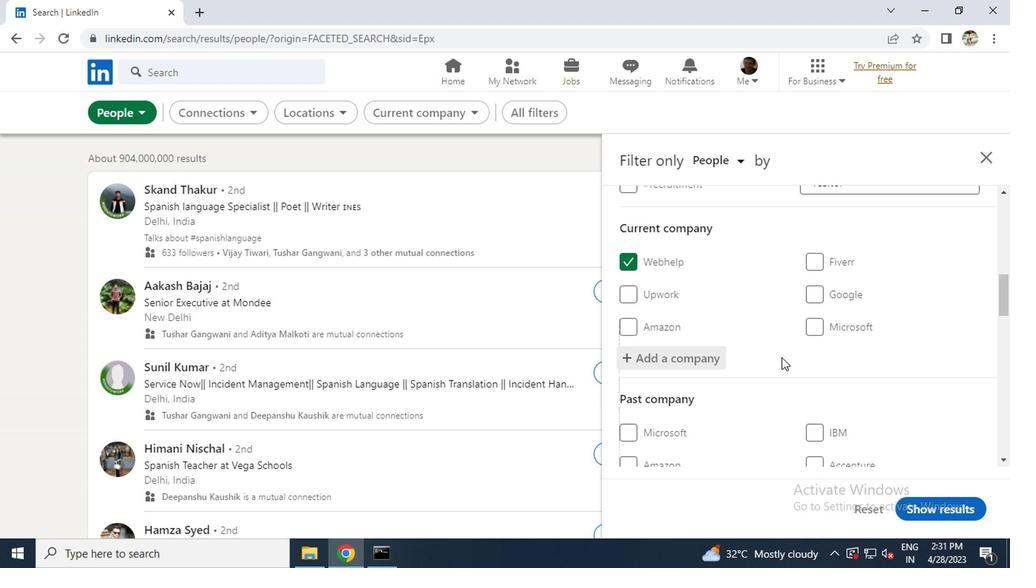 
Action: Mouse scrolled (779, 356) with delta (0, -1)
Screenshot: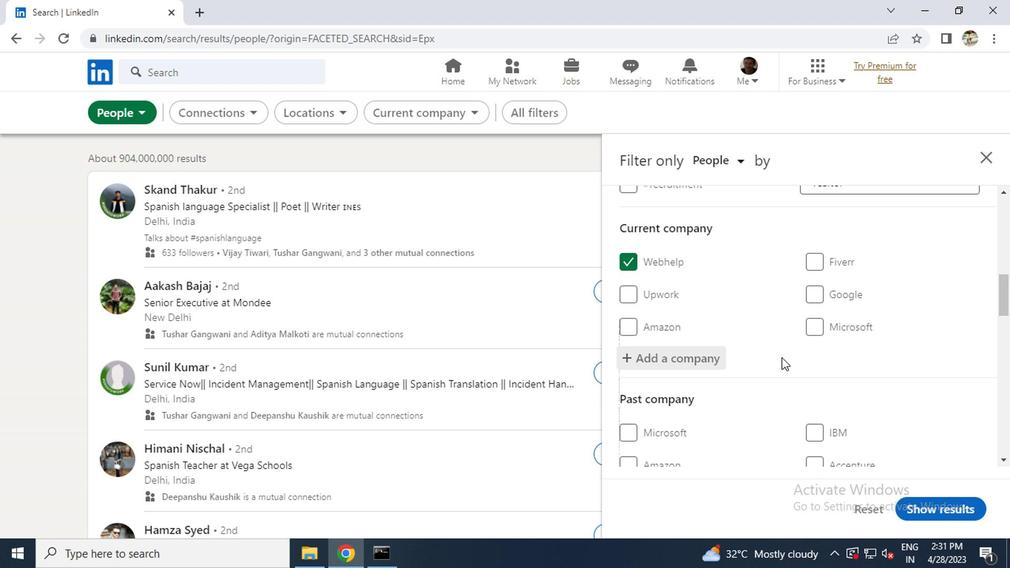 
Action: Mouse moved to (781, 355)
Screenshot: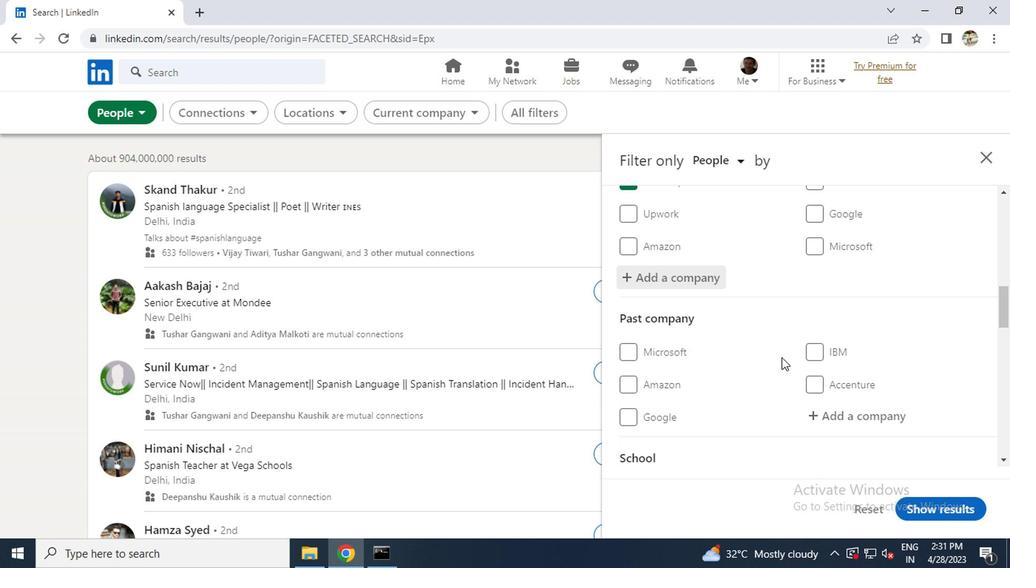 
Action: Mouse scrolled (781, 355) with delta (0, 0)
Screenshot: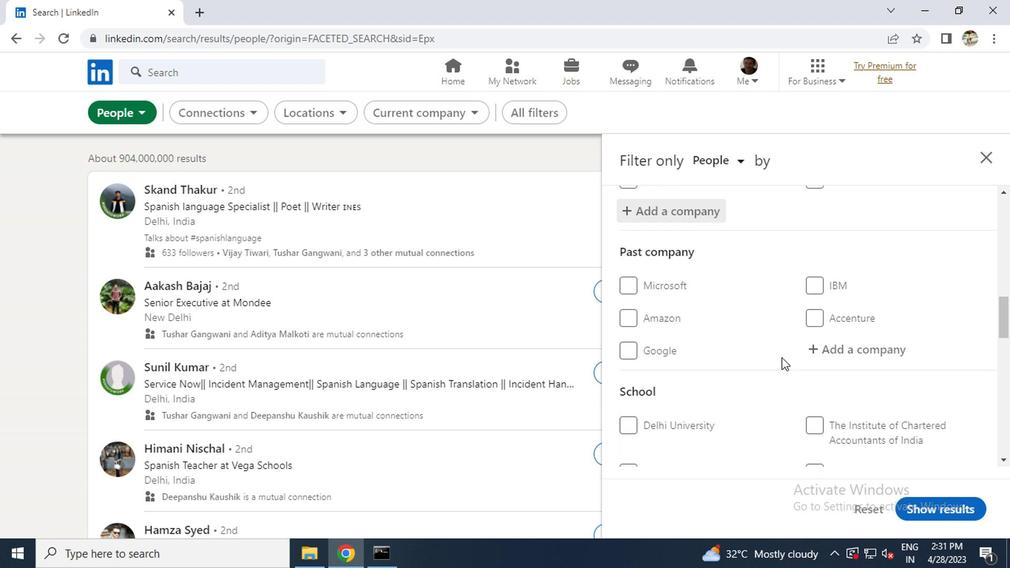 
Action: Mouse moved to (824, 389)
Screenshot: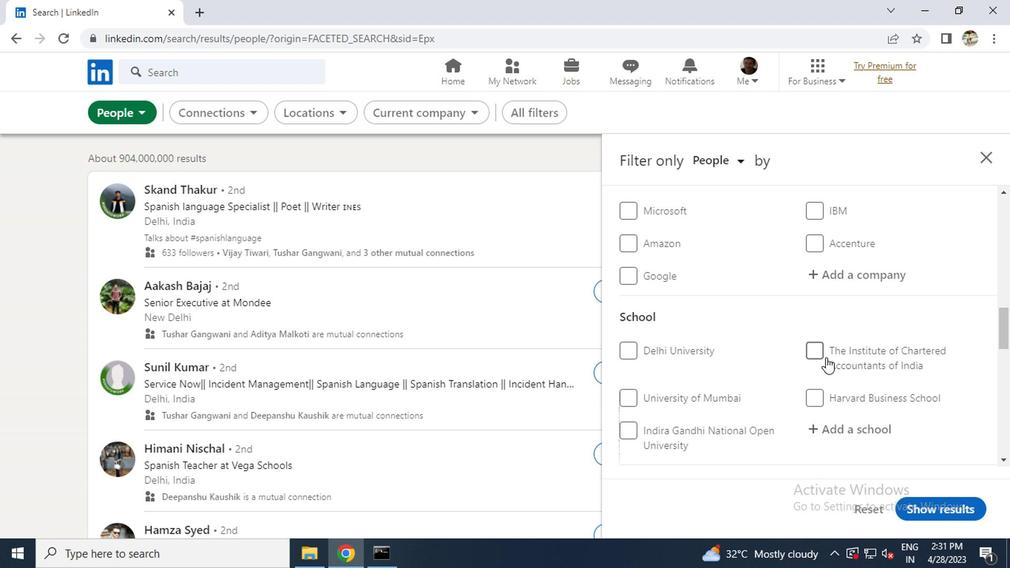 
Action: Mouse scrolled (824, 388) with delta (0, 0)
Screenshot: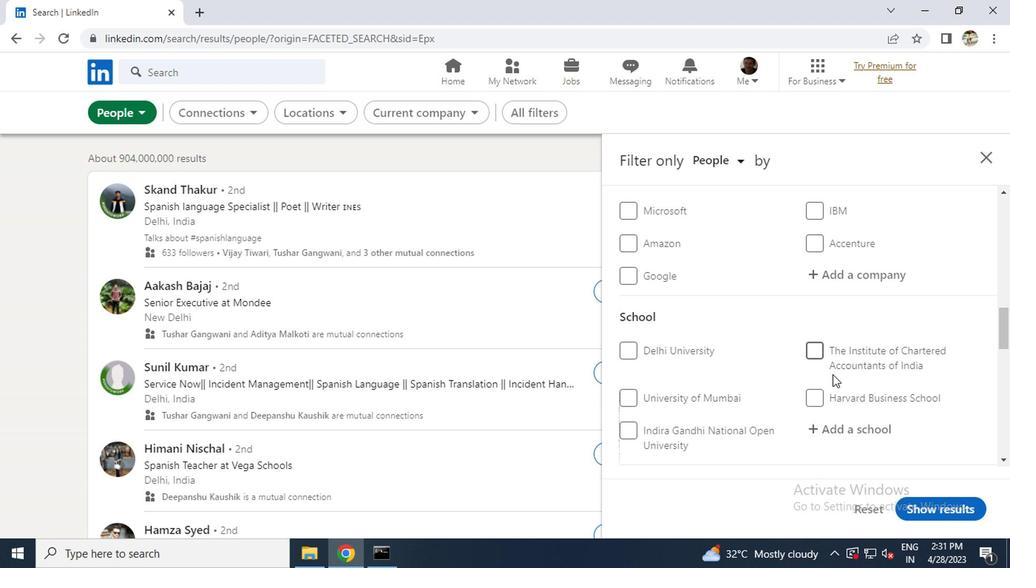 
Action: Mouse scrolled (824, 388) with delta (0, 0)
Screenshot: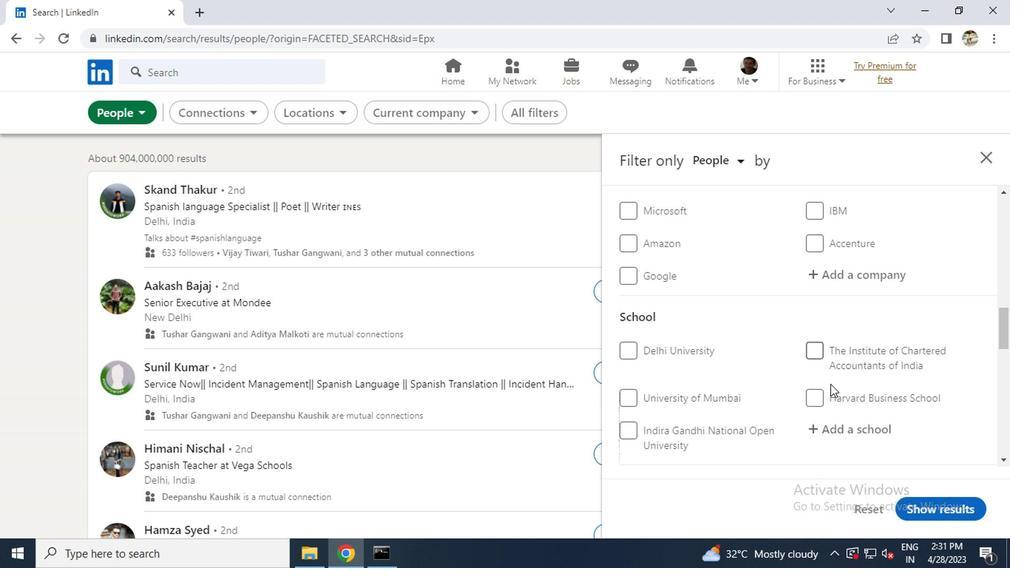 
Action: Mouse moved to (829, 284)
Screenshot: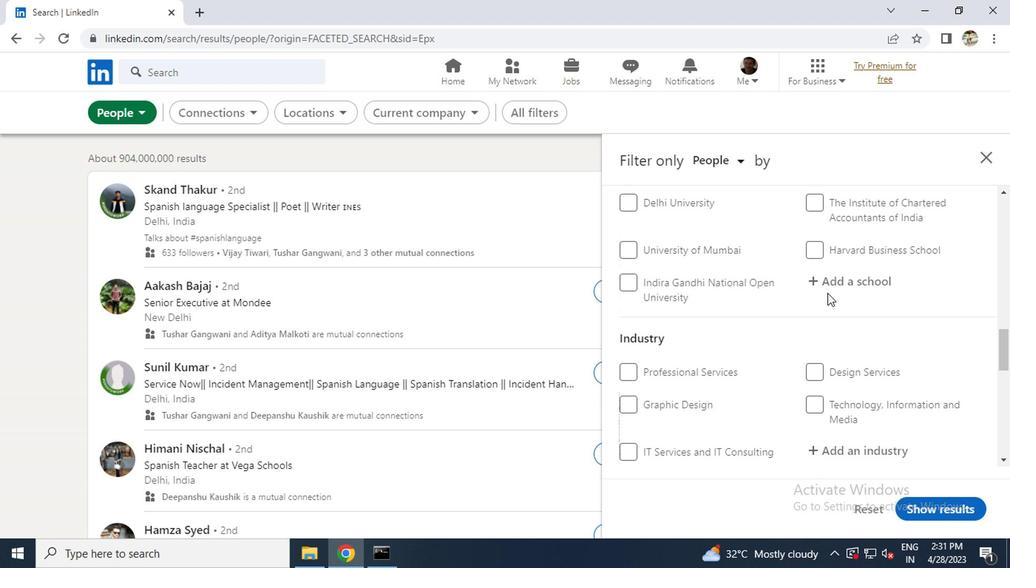 
Action: Mouse pressed left at (829, 284)
Screenshot: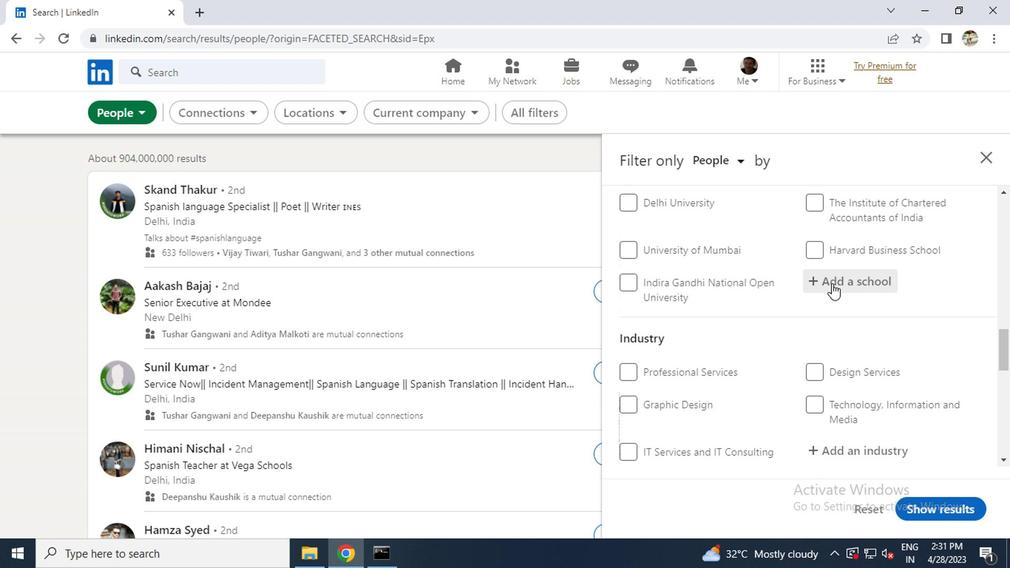 
Action: Key pressed <Key.caps_lock>U<Key.caps_lock>NIVERSITY<Key.space><Key.caps_lock>O<Key.caps_lock>F<Key.space><Key.caps_lock>B<Key.caps_lock>OMBAY
Screenshot: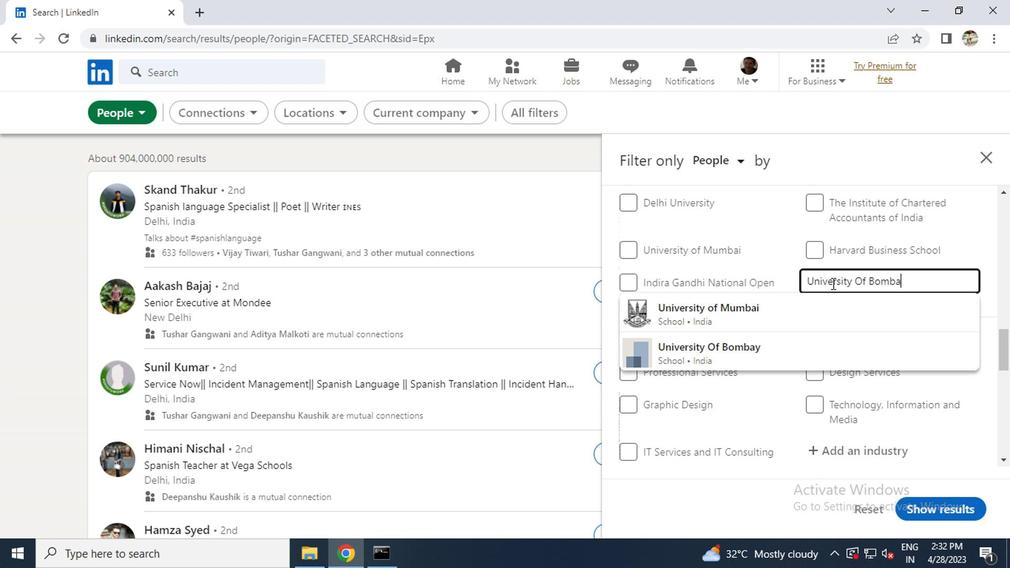 
Action: Mouse moved to (742, 355)
Screenshot: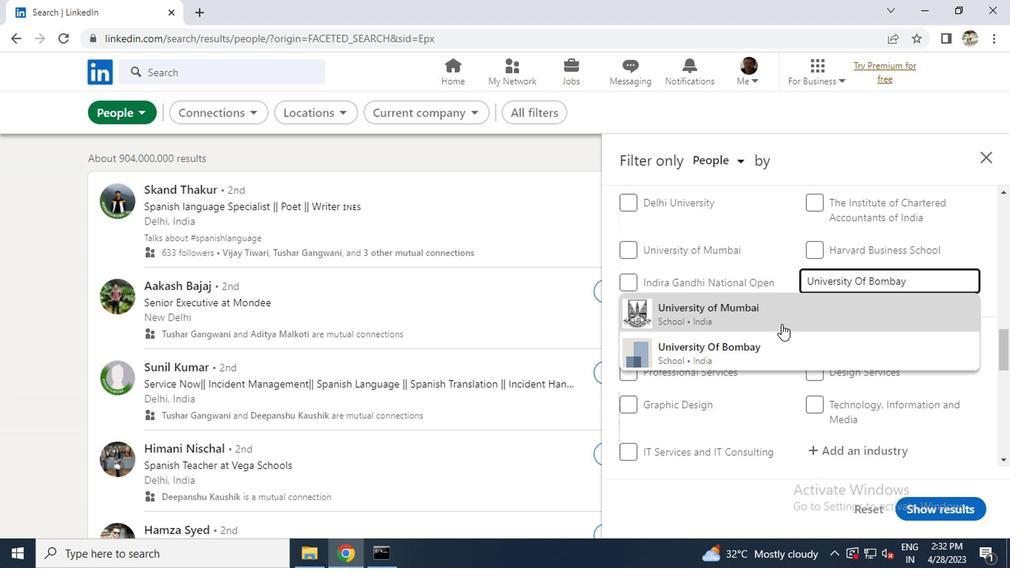 
Action: Mouse pressed left at (742, 355)
Screenshot: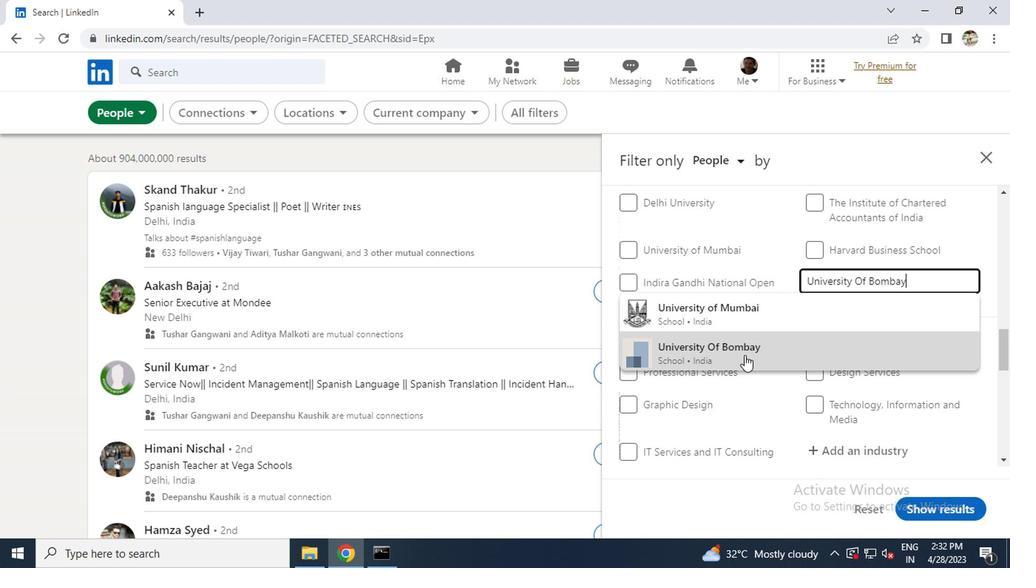 
Action: Mouse scrolled (742, 354) with delta (0, -1)
Screenshot: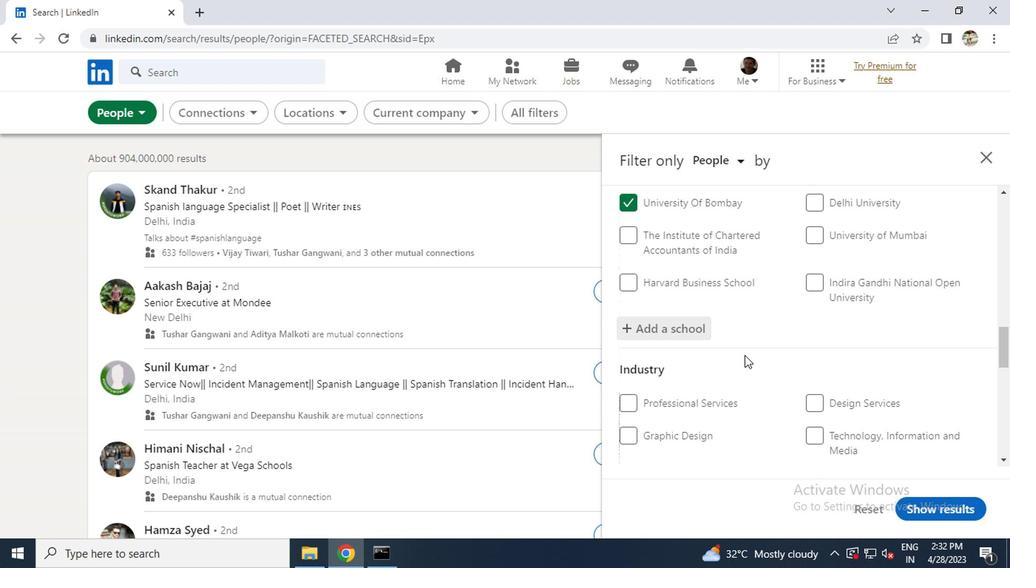 
Action: Mouse scrolled (742, 354) with delta (0, -1)
Screenshot: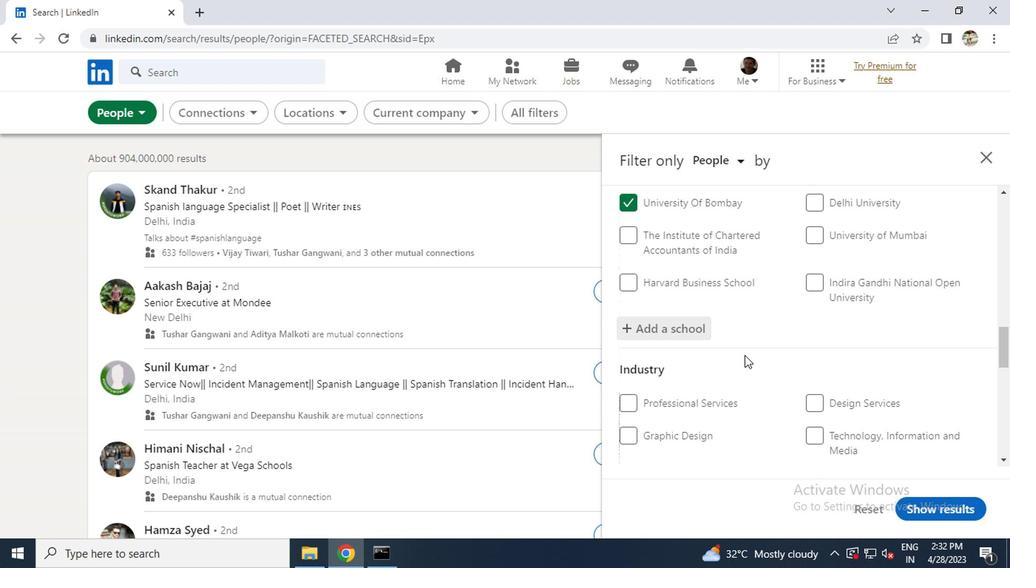 
Action: Mouse moved to (830, 333)
Screenshot: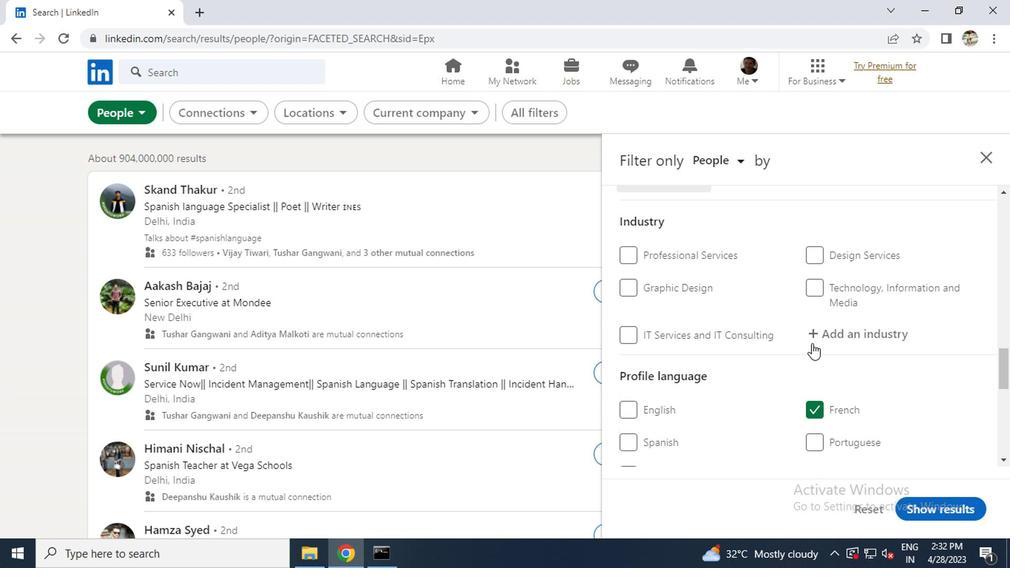 
Action: Mouse pressed left at (830, 333)
Screenshot: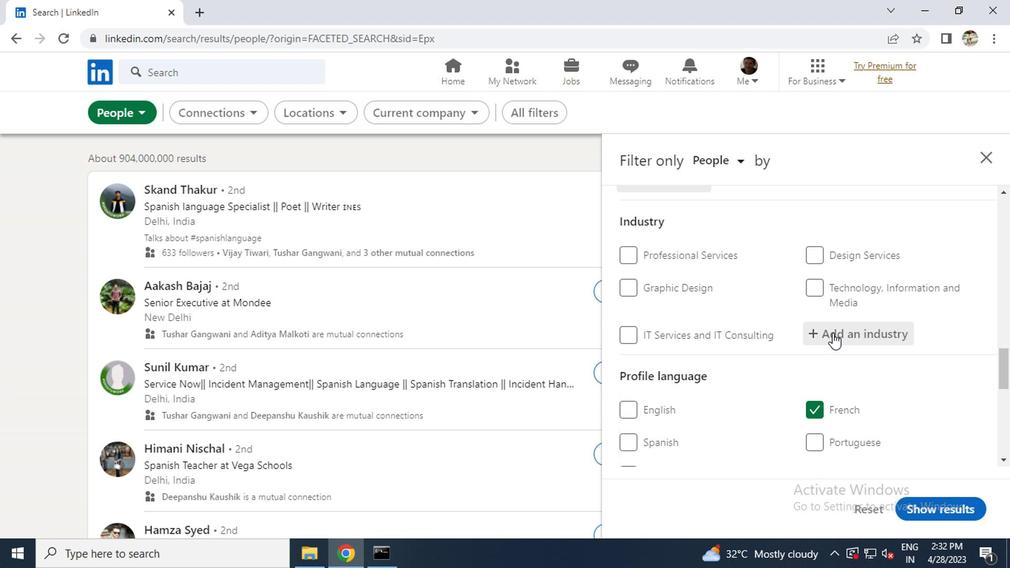 
Action: Key pressed <Key.caps_lock>S<Key.caps_lock>EMIC
Screenshot: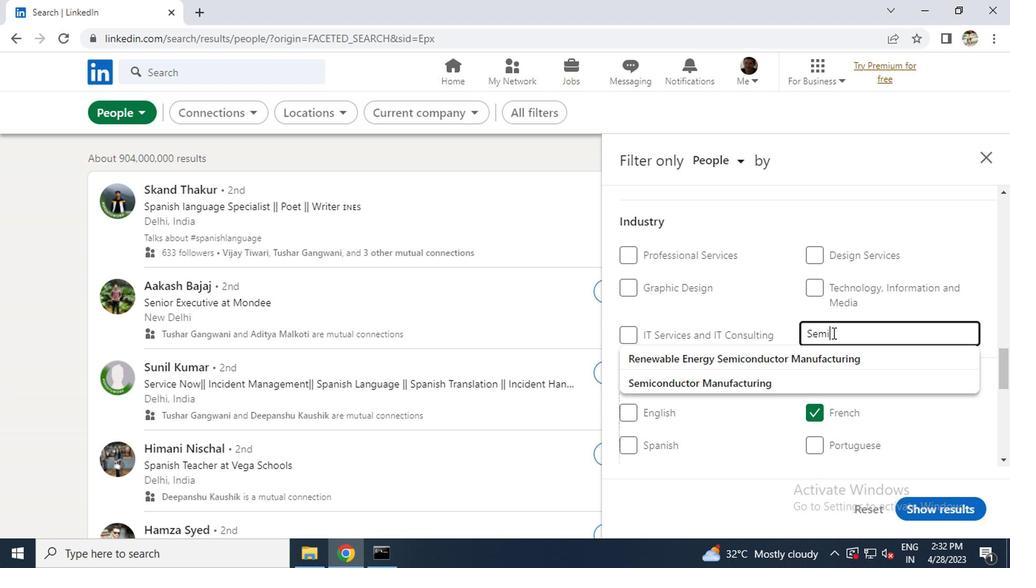 
Action: Mouse moved to (757, 377)
Screenshot: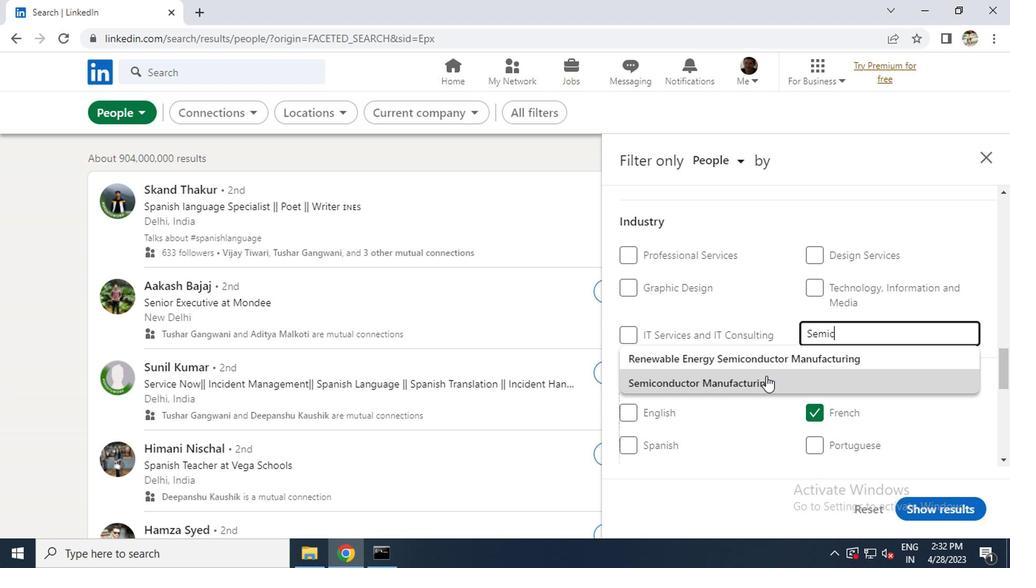 
Action: Mouse pressed left at (757, 377)
Screenshot: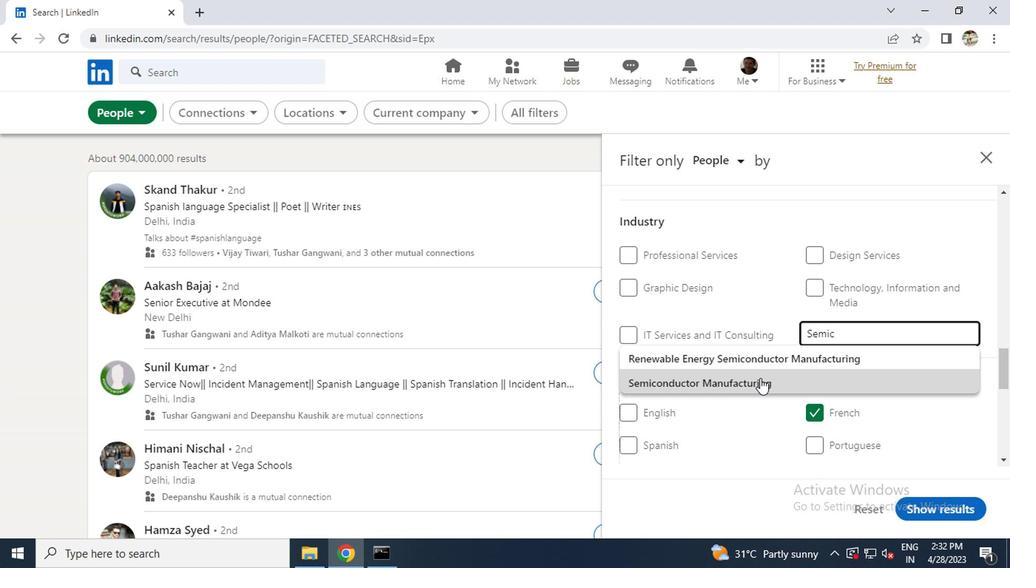 
Action: Mouse scrolled (757, 376) with delta (0, -1)
Screenshot: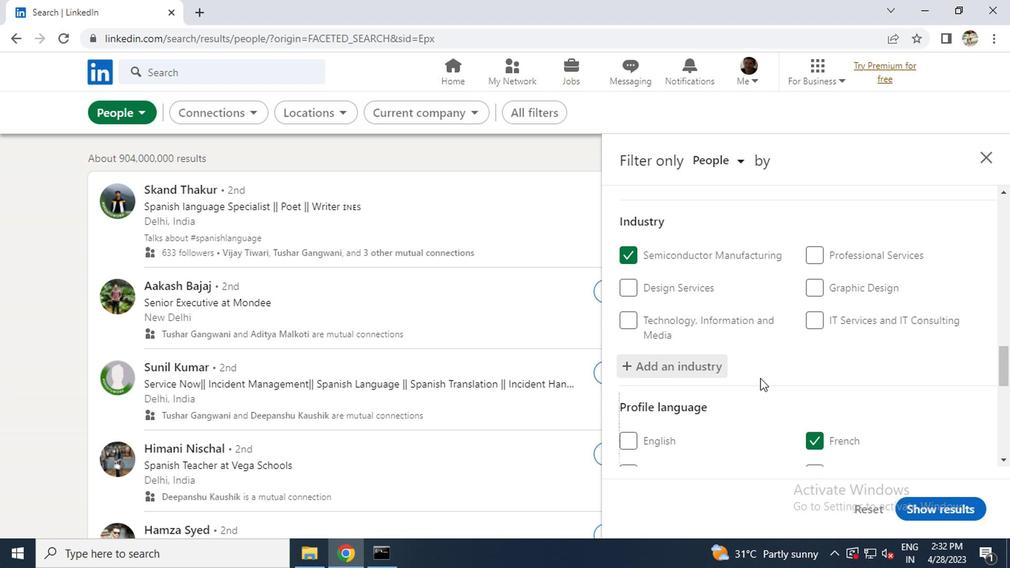 
Action: Mouse scrolled (757, 376) with delta (0, -1)
Screenshot: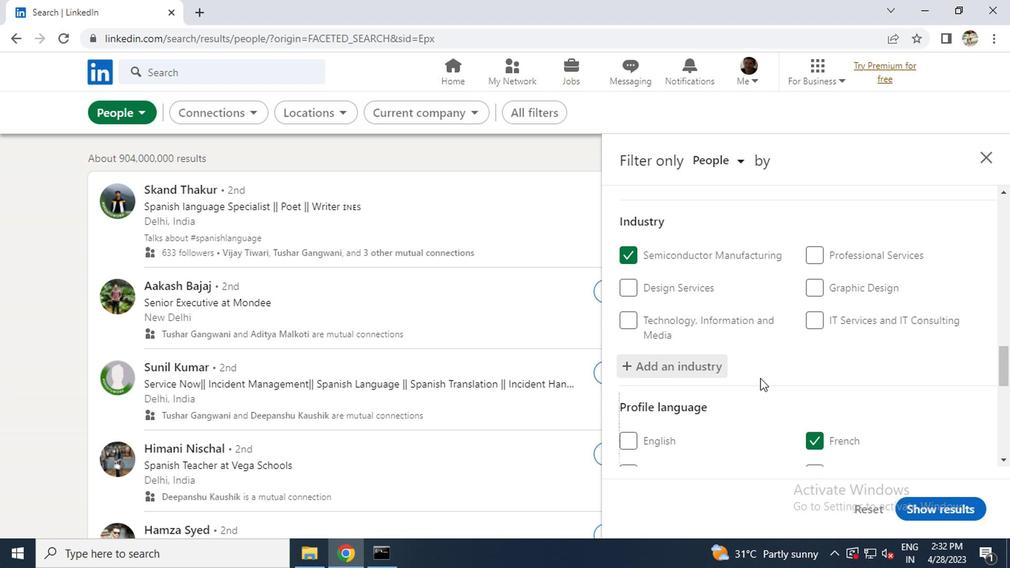 
Action: Mouse moved to (758, 376)
Screenshot: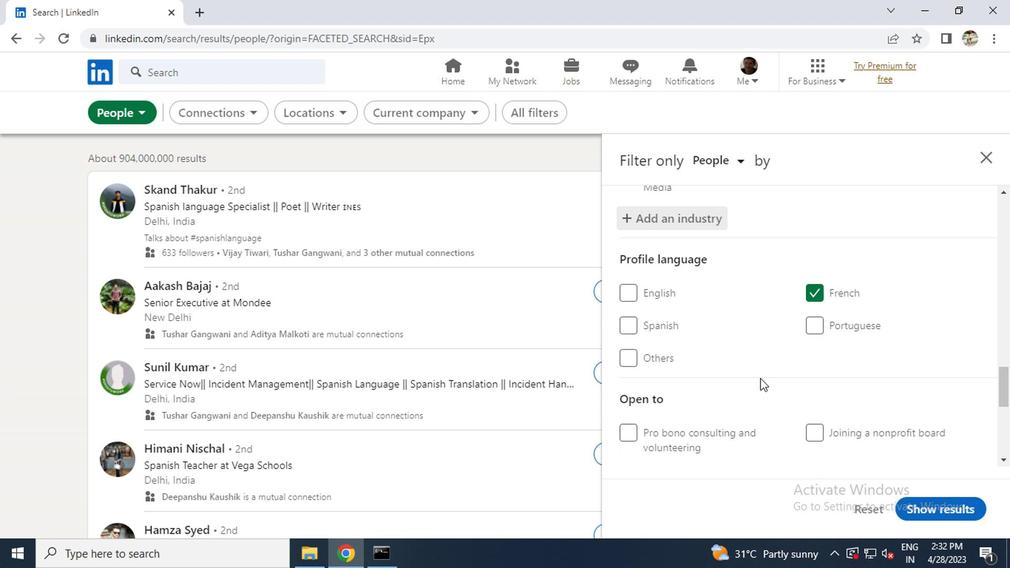 
Action: Mouse scrolled (758, 376) with delta (0, 0)
Screenshot: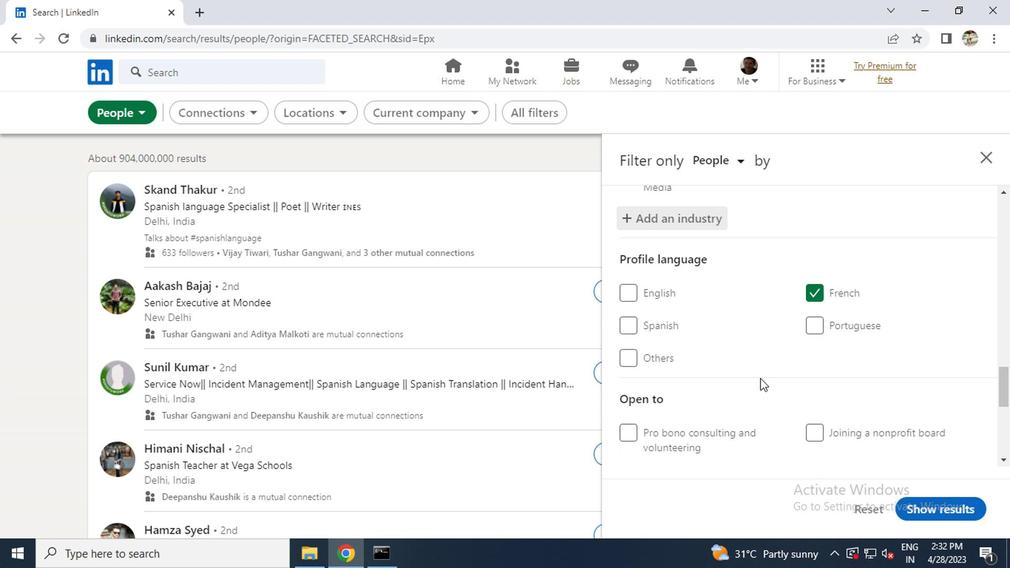 
Action: Mouse scrolled (758, 376) with delta (0, 0)
Screenshot: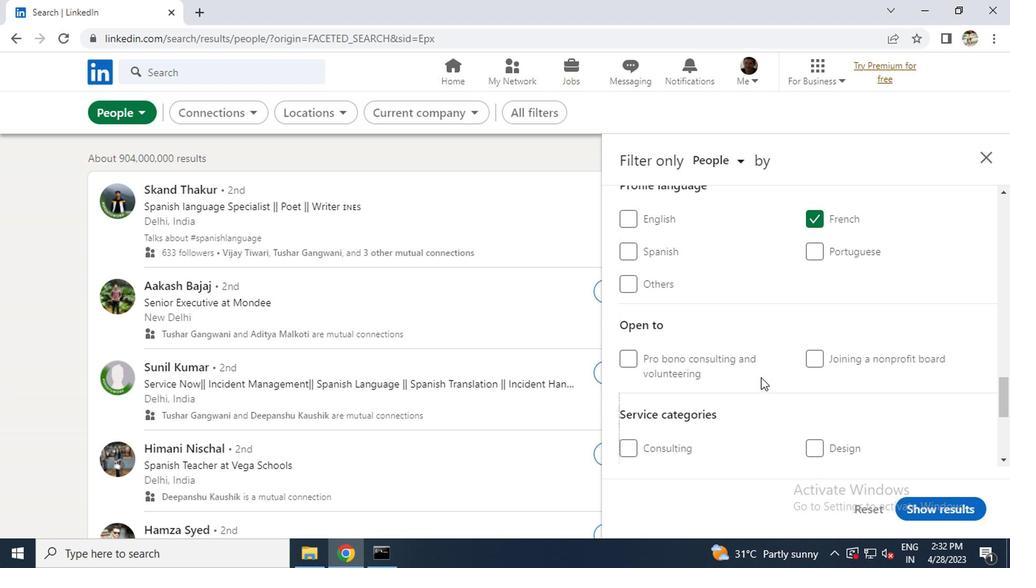 
Action: Mouse scrolled (758, 376) with delta (0, 0)
Screenshot: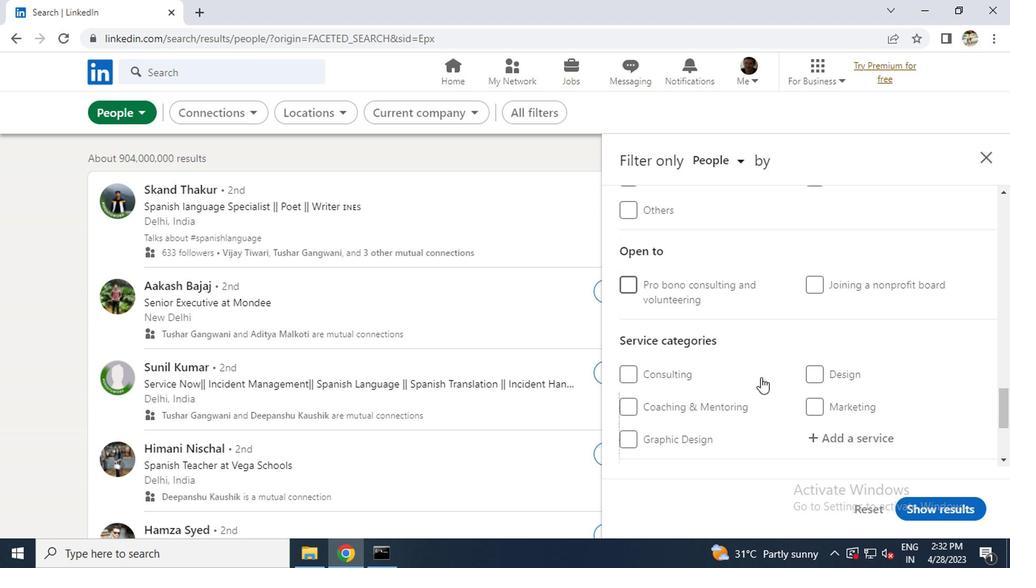 
Action: Mouse moved to (842, 363)
Screenshot: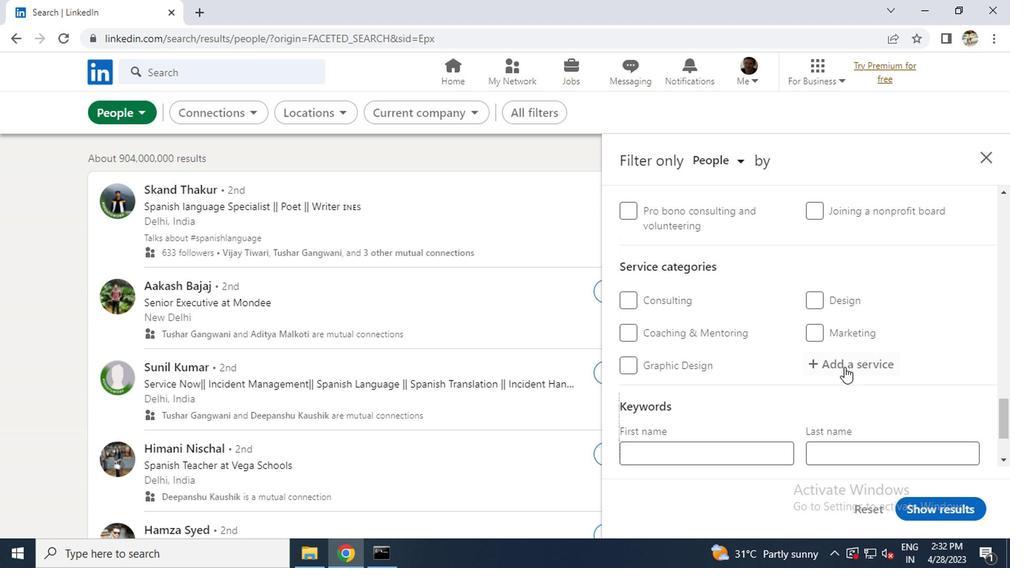 
Action: Mouse pressed left at (842, 363)
Screenshot: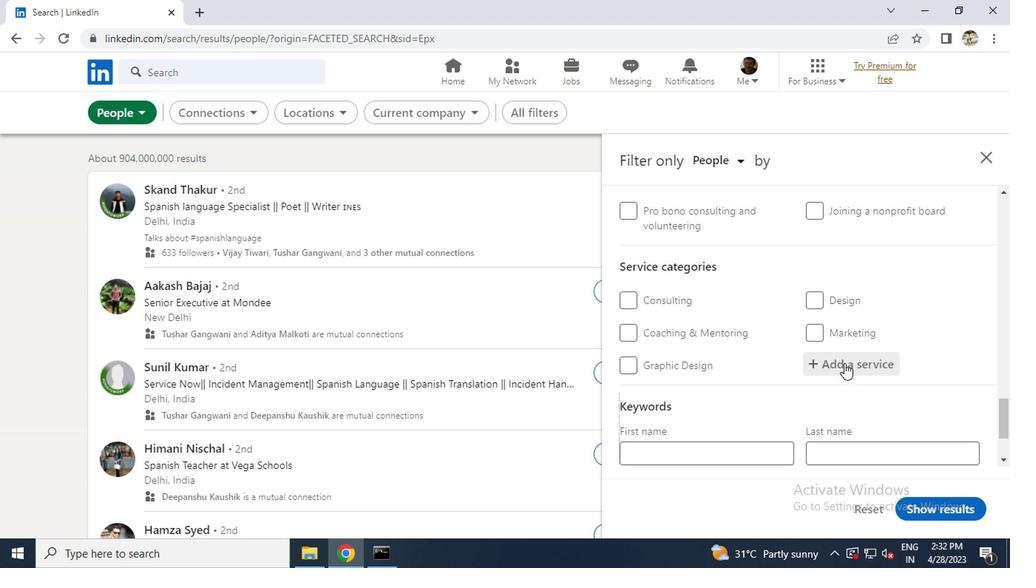 
Action: Key pressed <Key.caps_lock>N<Key.caps_lock>EGOTIATION
Screenshot: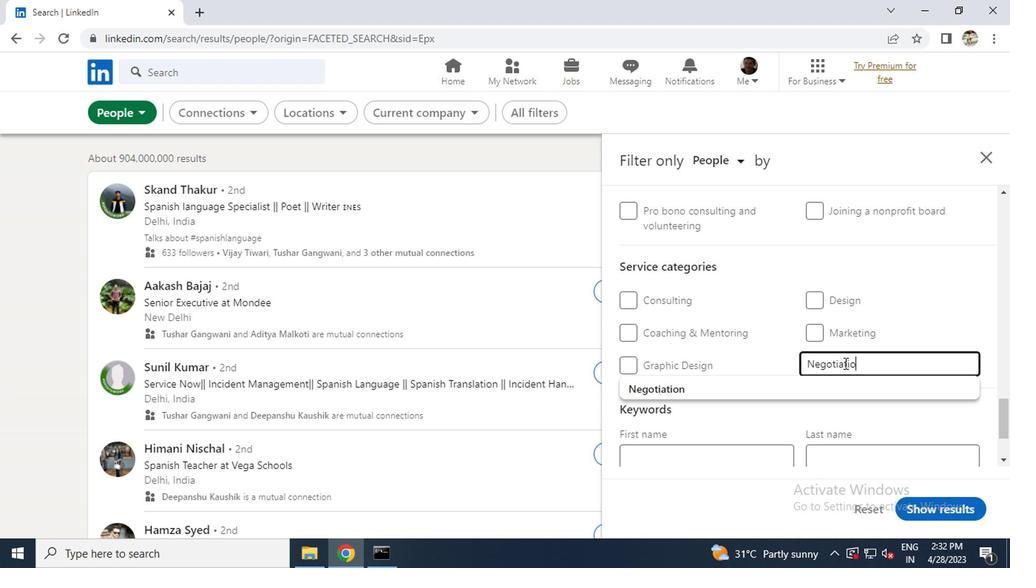 
Action: Mouse moved to (788, 381)
Screenshot: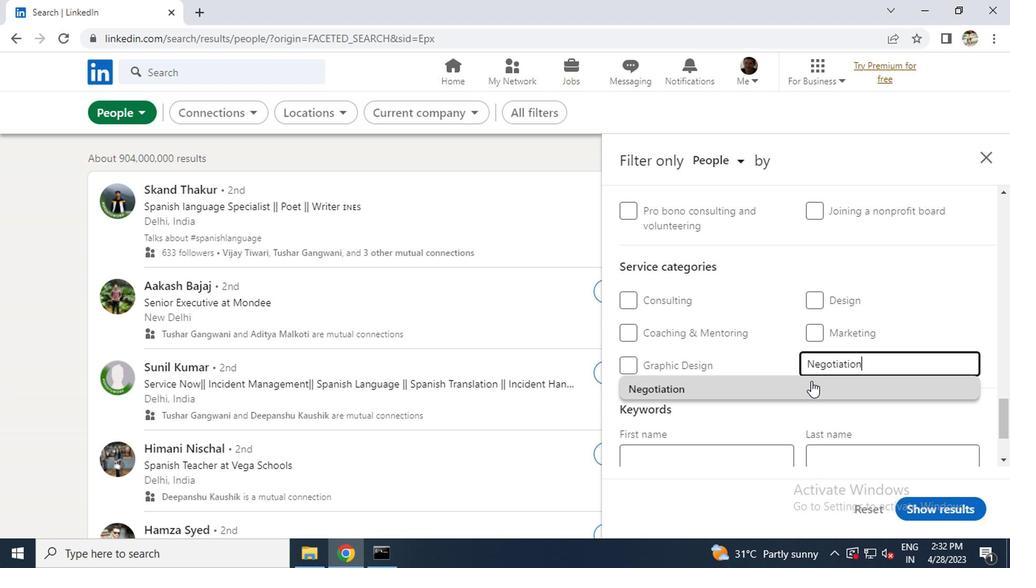 
Action: Mouse pressed left at (788, 381)
Screenshot: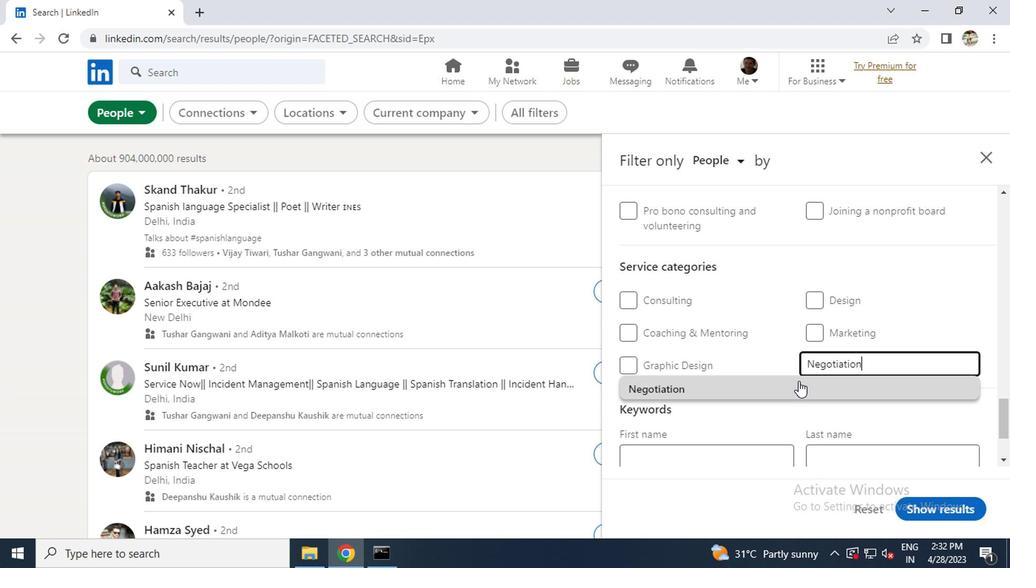 
Action: Mouse scrolled (788, 380) with delta (0, -1)
Screenshot: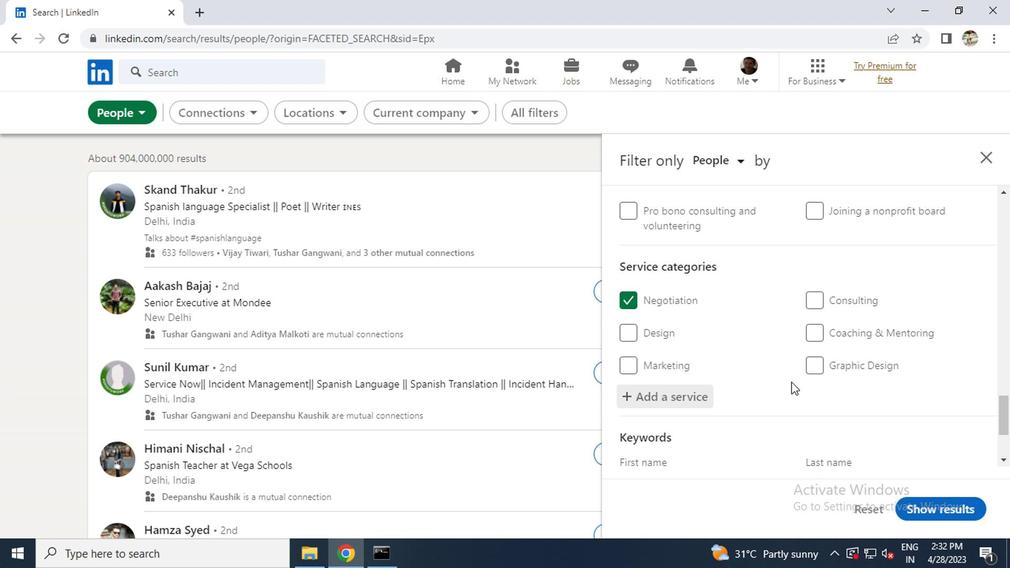 
Action: Mouse scrolled (788, 380) with delta (0, -1)
Screenshot: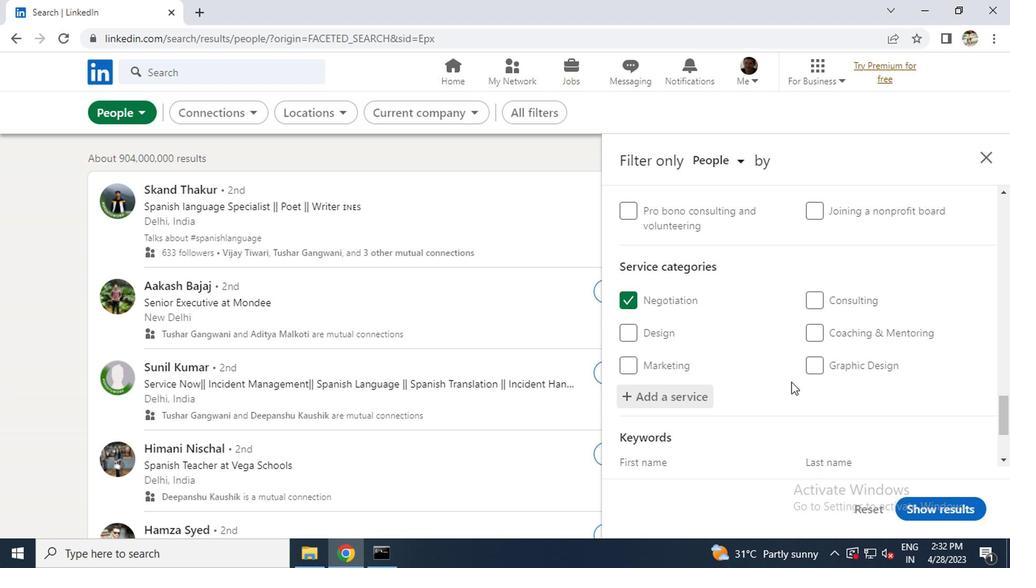 
Action: Mouse scrolled (788, 380) with delta (0, -1)
Screenshot: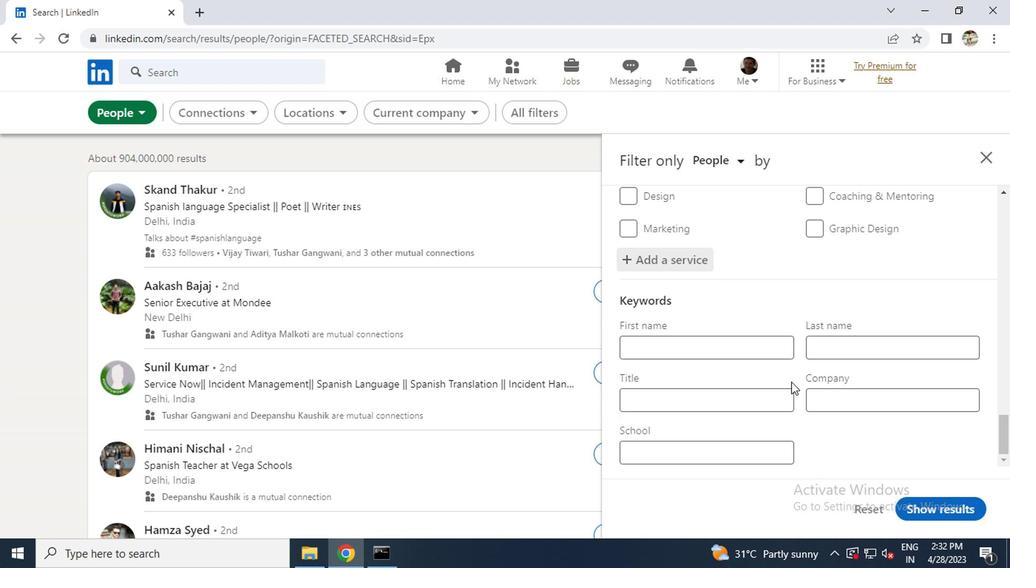
Action: Mouse moved to (734, 395)
Screenshot: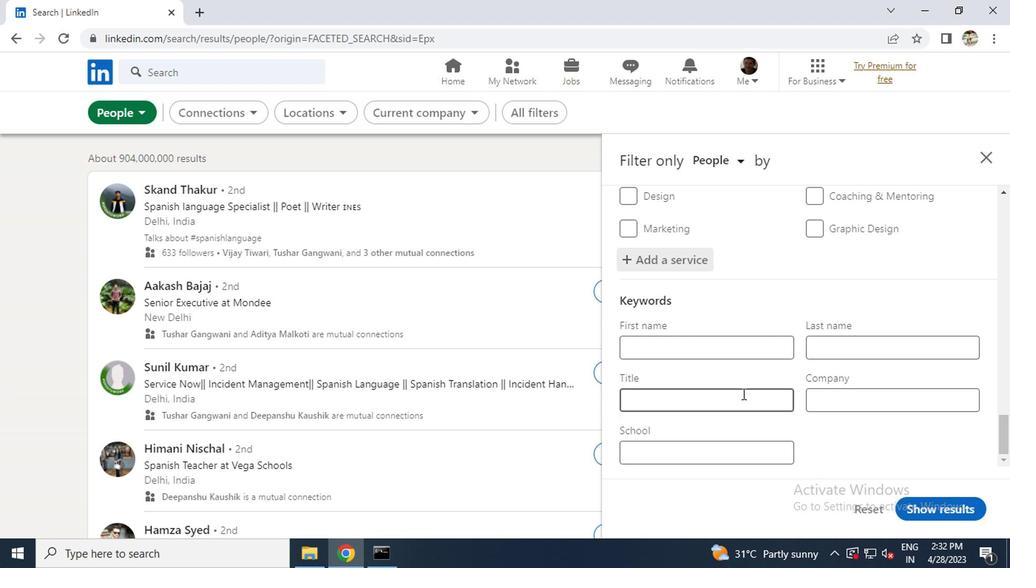 
Action: Mouse pressed left at (734, 395)
Screenshot: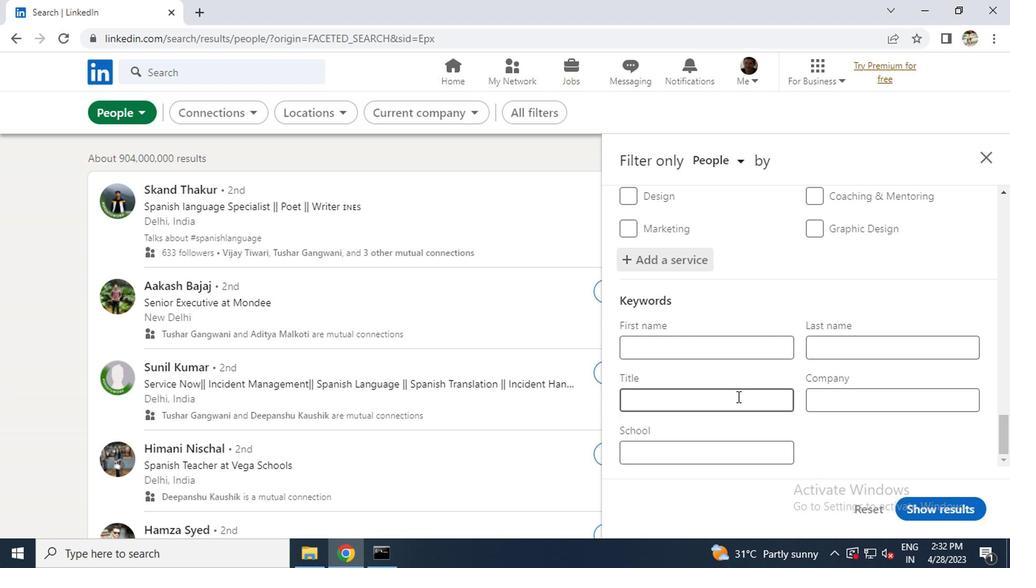 
Action: Key pressed <Key.caps_lock>S<Key.caps_lock>ALES<Key.space><Key.caps_lock>R<Key.caps_lock>EPRESENTATIVE
Screenshot: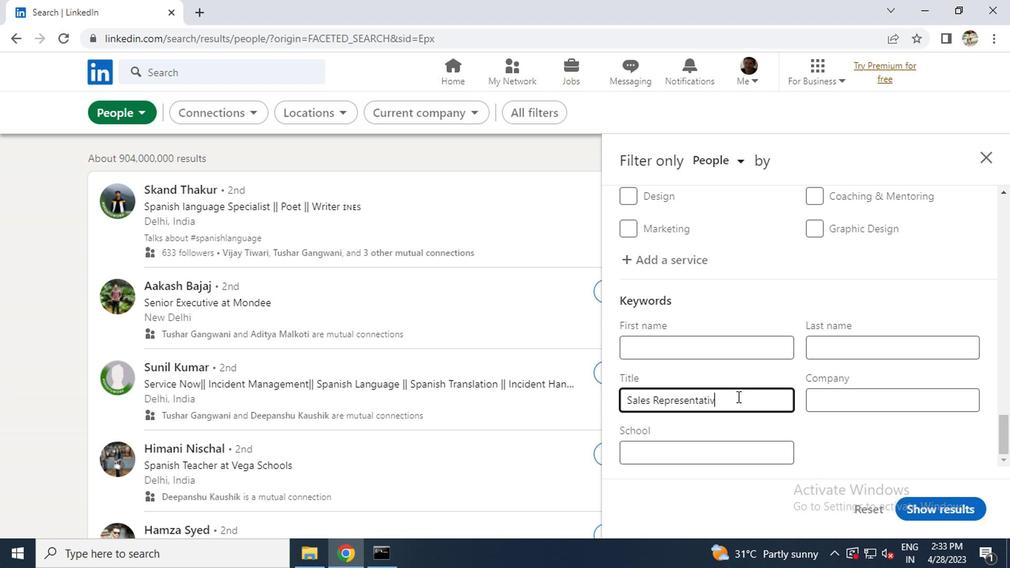 
Action: Mouse moved to (914, 504)
Screenshot: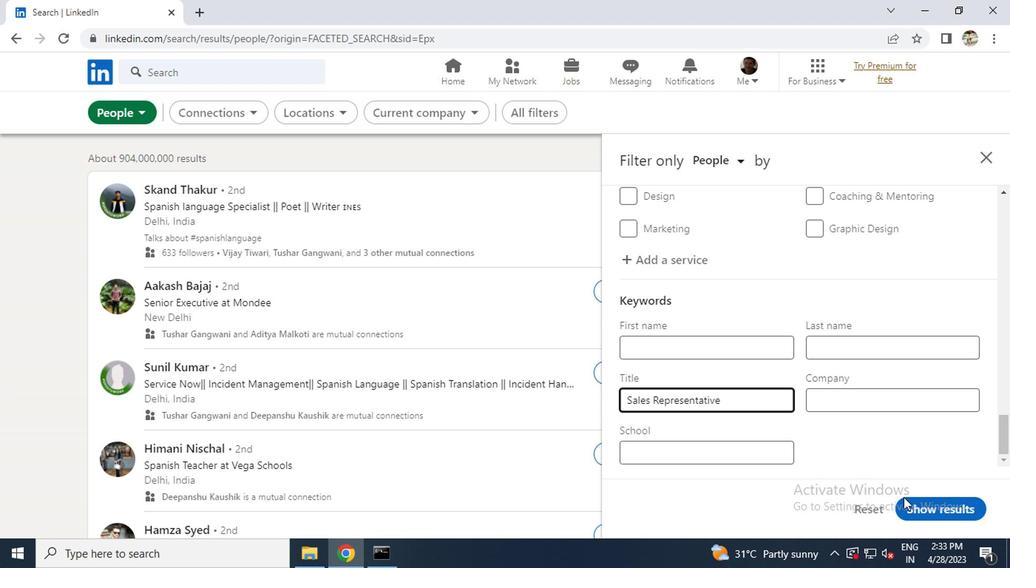 
Action: Mouse pressed left at (914, 504)
Screenshot: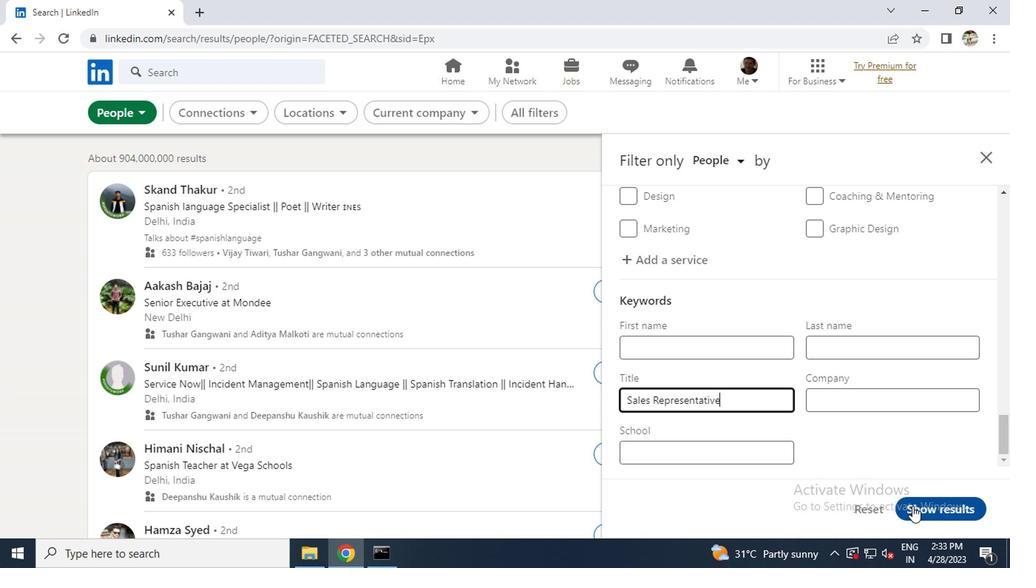 
